 Task: Open Card IT Infrastructure Execution in Board Competitor Analysis Best Practices to Workspace Angel Investors and add a team member Softage.3@softage.net, a label Green, a checklist Disaster Recovery, an attachment from Trello, a color Green and finally, add a card description 'Plan and execute company team-building retreat with a focus on team trust-building' and a comment 'Given the potential impact of this task on our team morale and motivation, let us ensure that we approach it with a sense of positivity and enthusiasm.'. Add a start date 'Jan 07, 1900' with a due date 'Jan 14, 1900'
Action: Mouse moved to (74, 276)
Screenshot: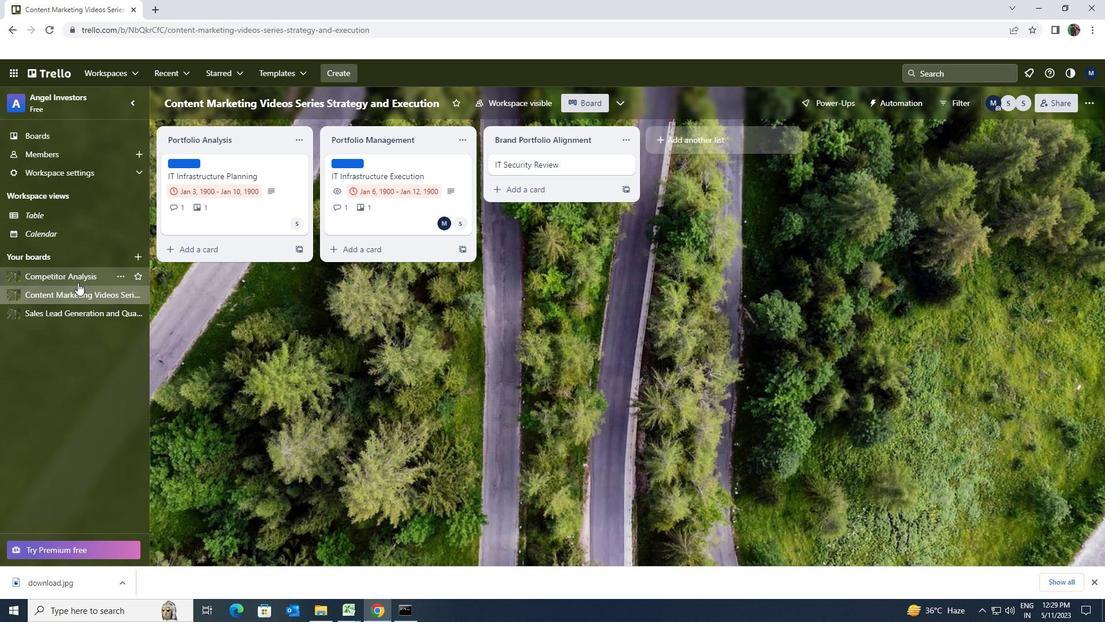 
Action: Mouse pressed left at (74, 276)
Screenshot: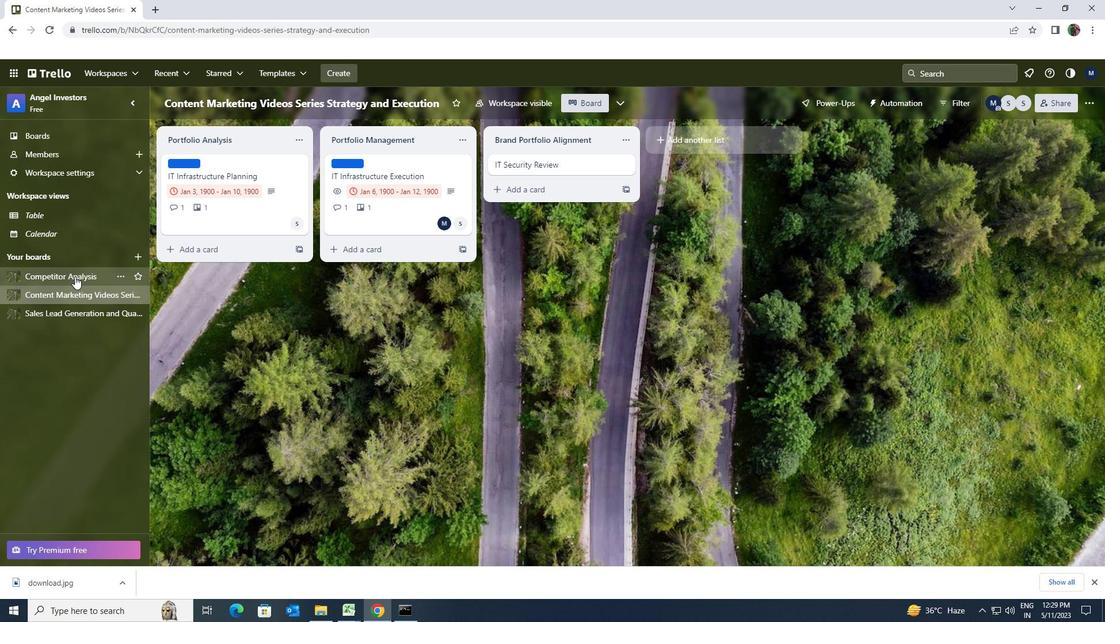 
Action: Mouse moved to (553, 178)
Screenshot: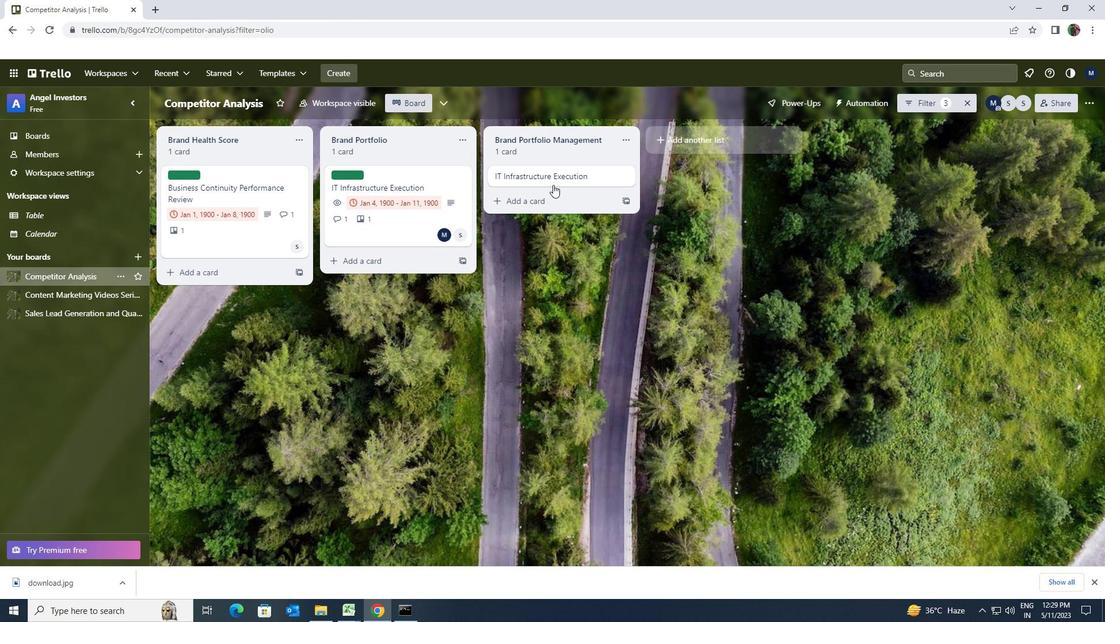 
Action: Mouse pressed left at (553, 178)
Screenshot: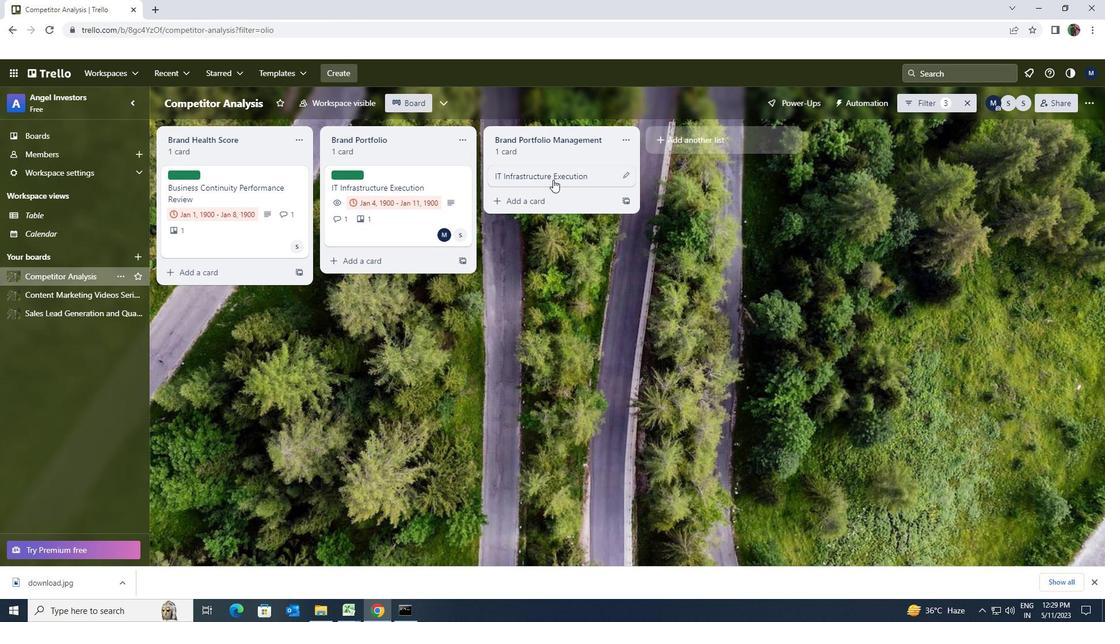 
Action: Mouse moved to (696, 166)
Screenshot: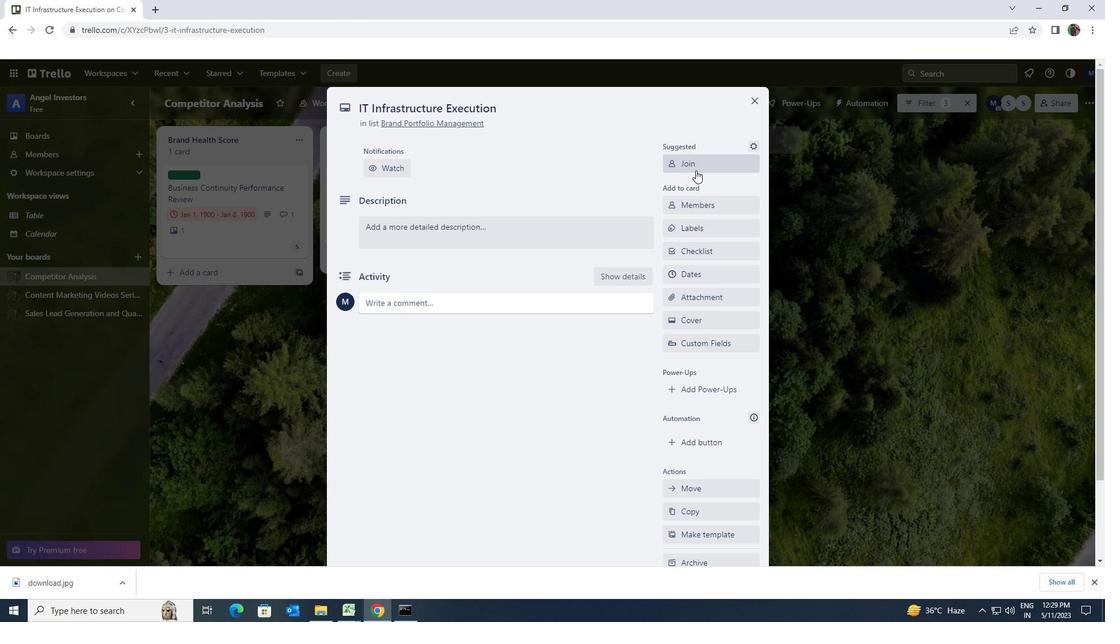 
Action: Mouse pressed left at (696, 166)
Screenshot: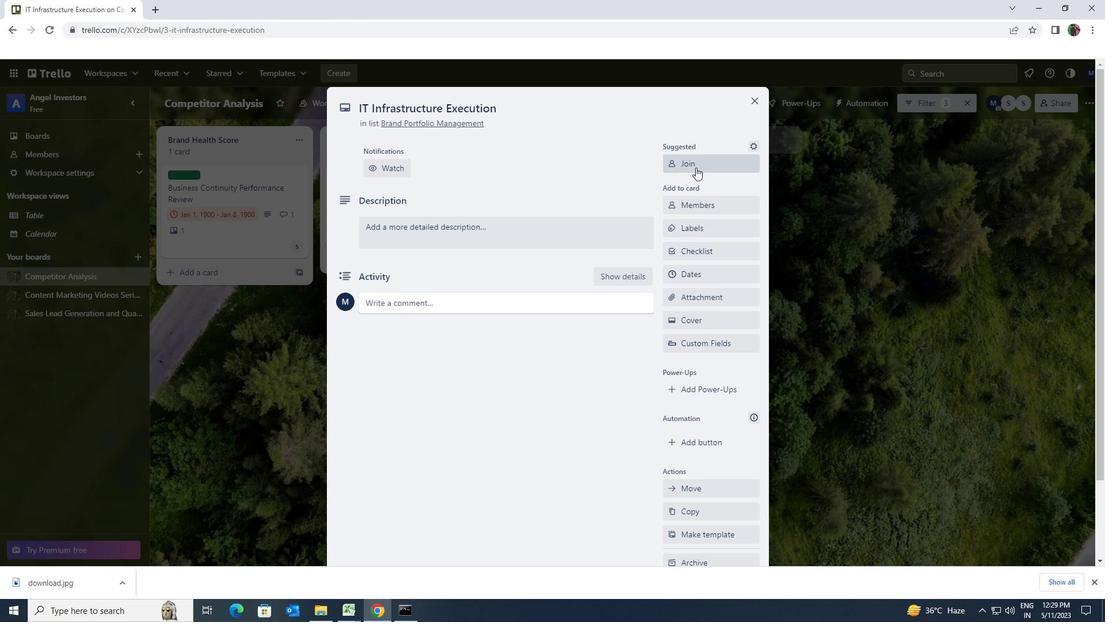 
Action: Mouse moved to (697, 164)
Screenshot: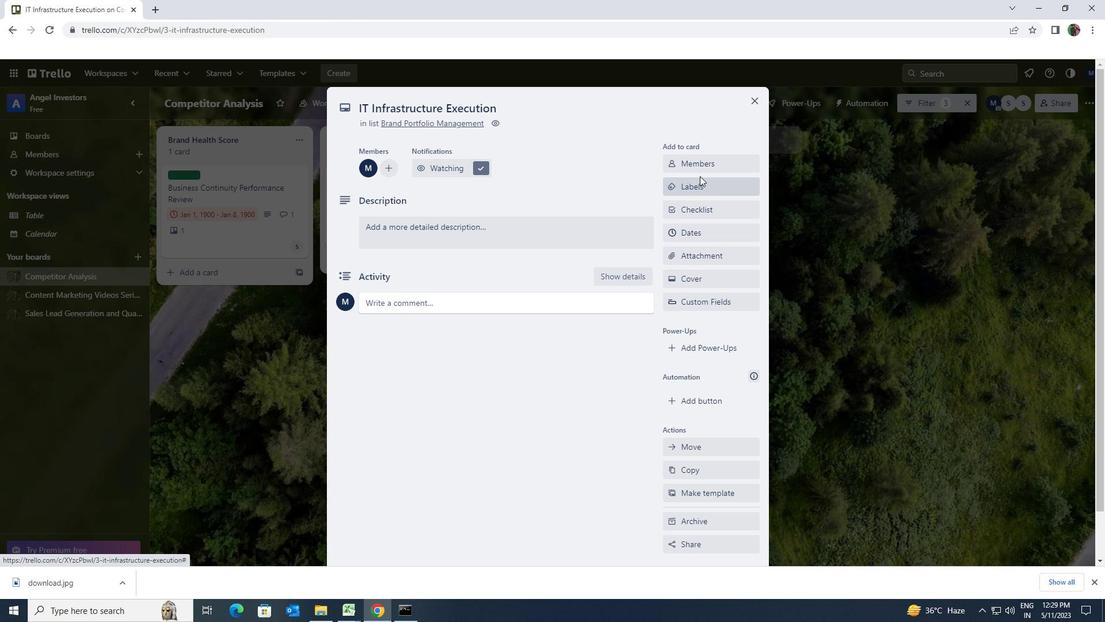 
Action: Mouse pressed left at (697, 164)
Screenshot: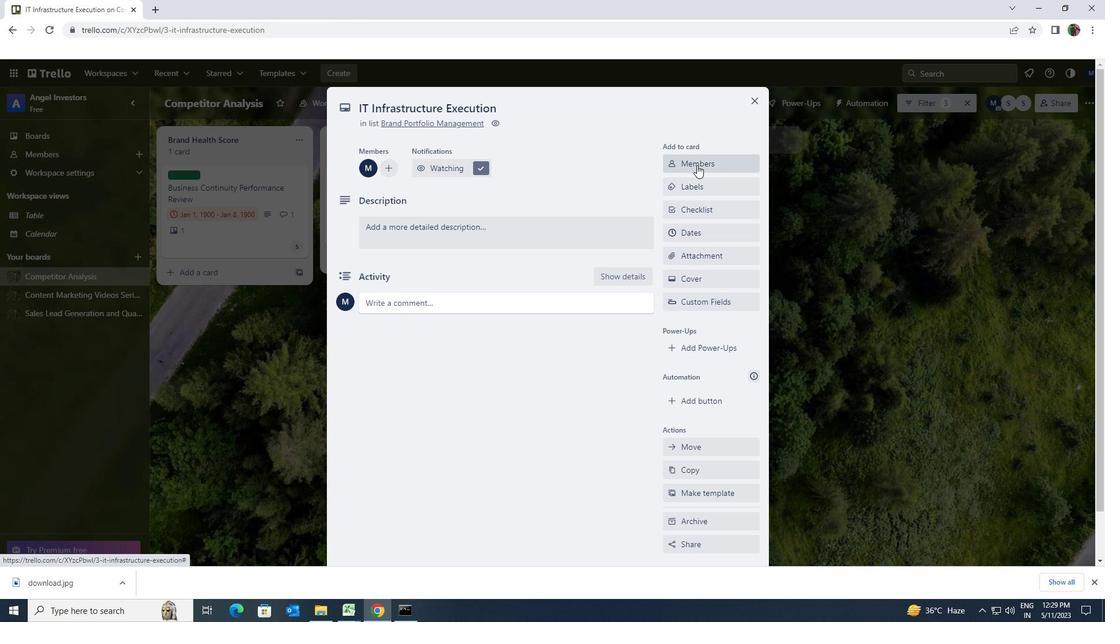 
Action: Key pressed softage.3<Key.shift>@SOFTAGE.NET
Screenshot: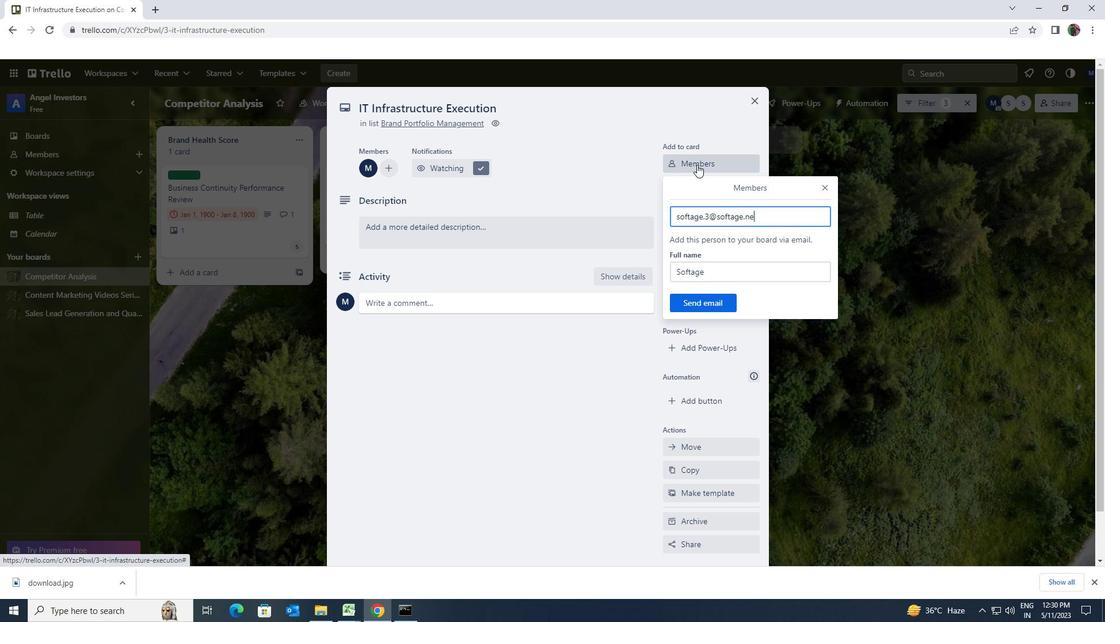 
Action: Mouse moved to (708, 301)
Screenshot: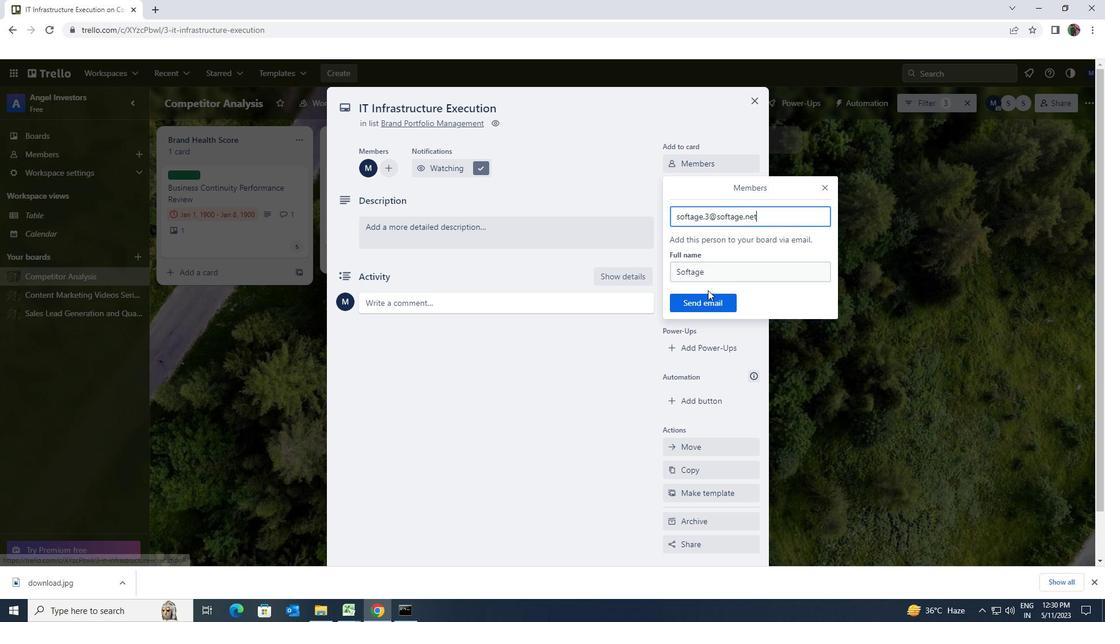 
Action: Mouse pressed left at (708, 301)
Screenshot: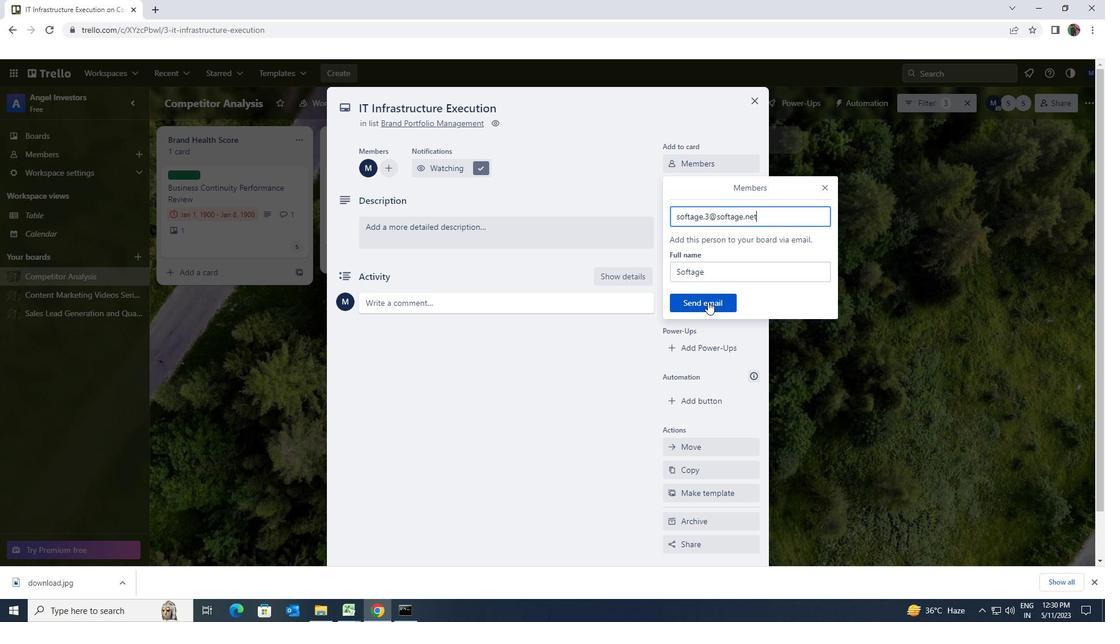 
Action: Mouse moved to (705, 186)
Screenshot: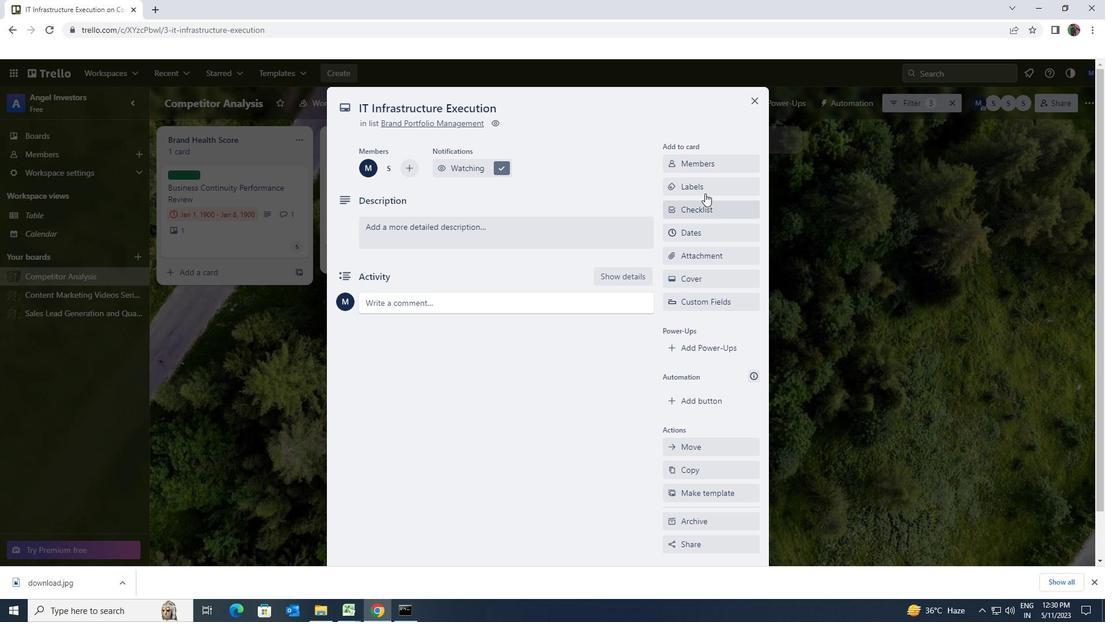 
Action: Mouse pressed left at (705, 186)
Screenshot: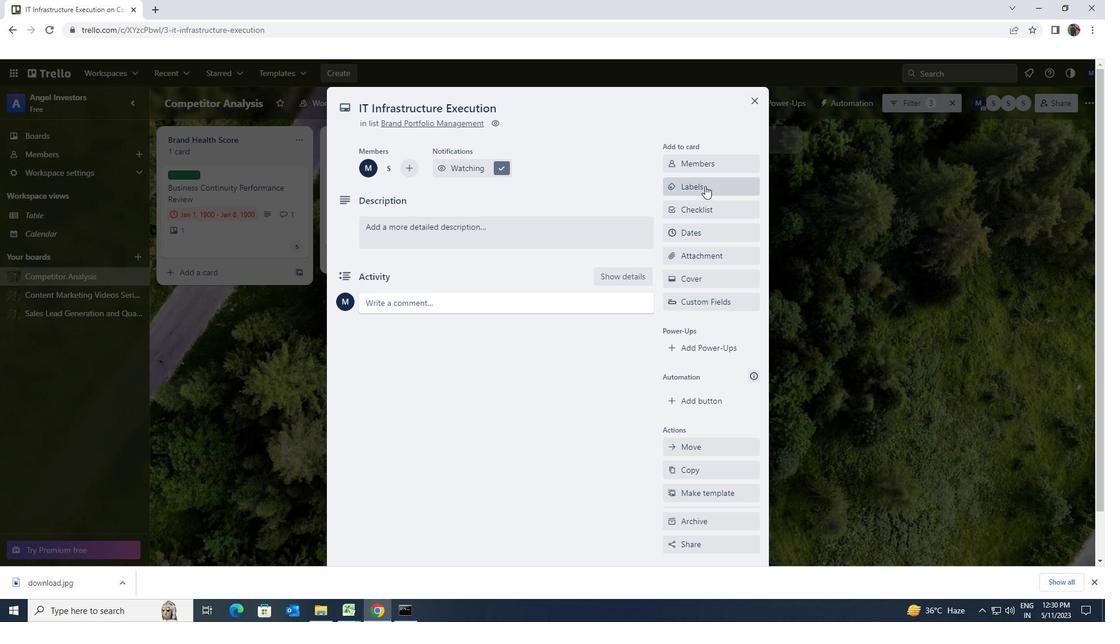 
Action: Mouse moved to (726, 426)
Screenshot: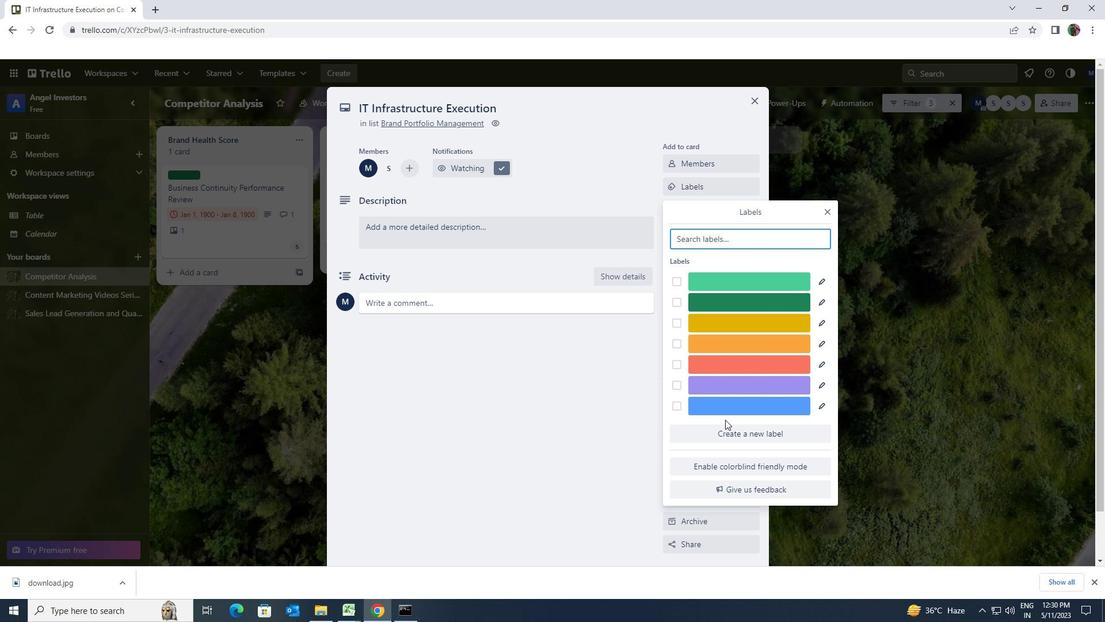 
Action: Mouse pressed left at (726, 426)
Screenshot: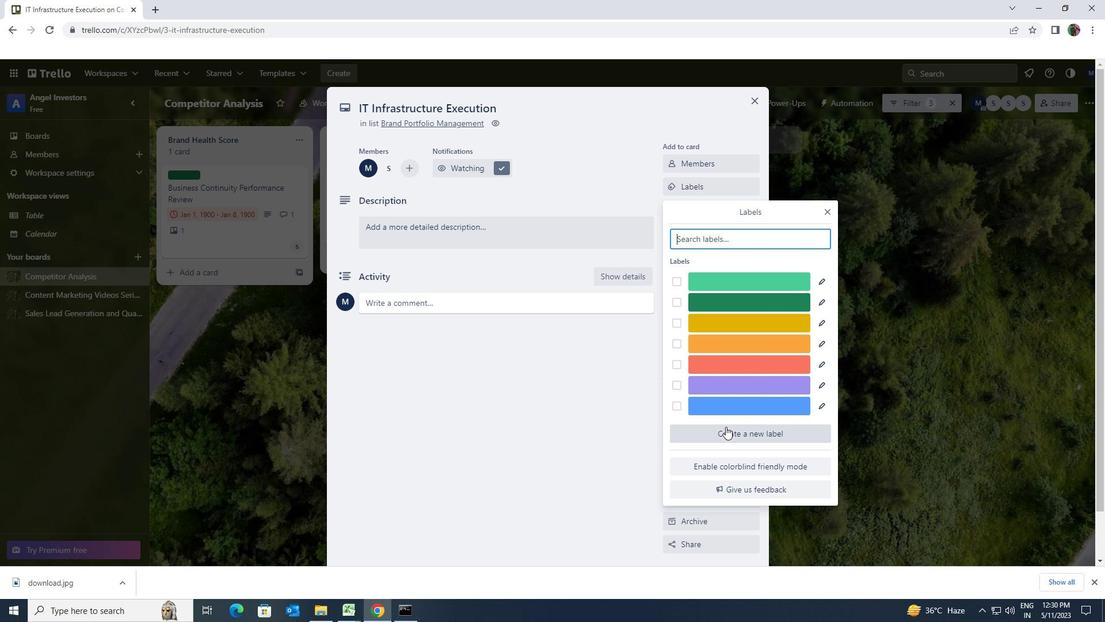 
Action: Mouse moved to (691, 392)
Screenshot: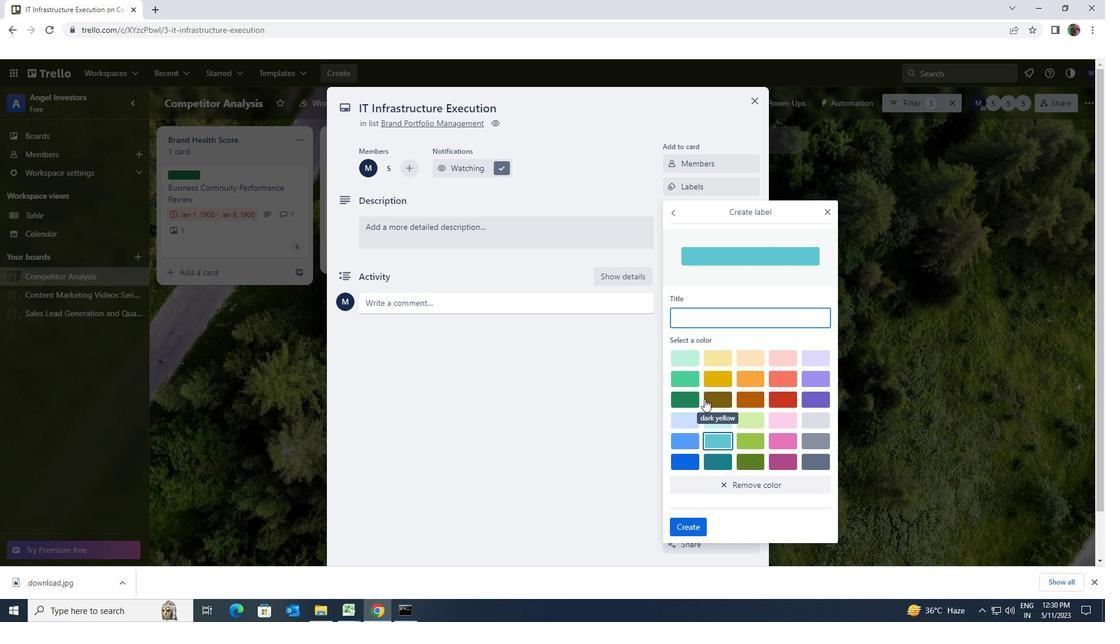 
Action: Mouse pressed left at (691, 392)
Screenshot: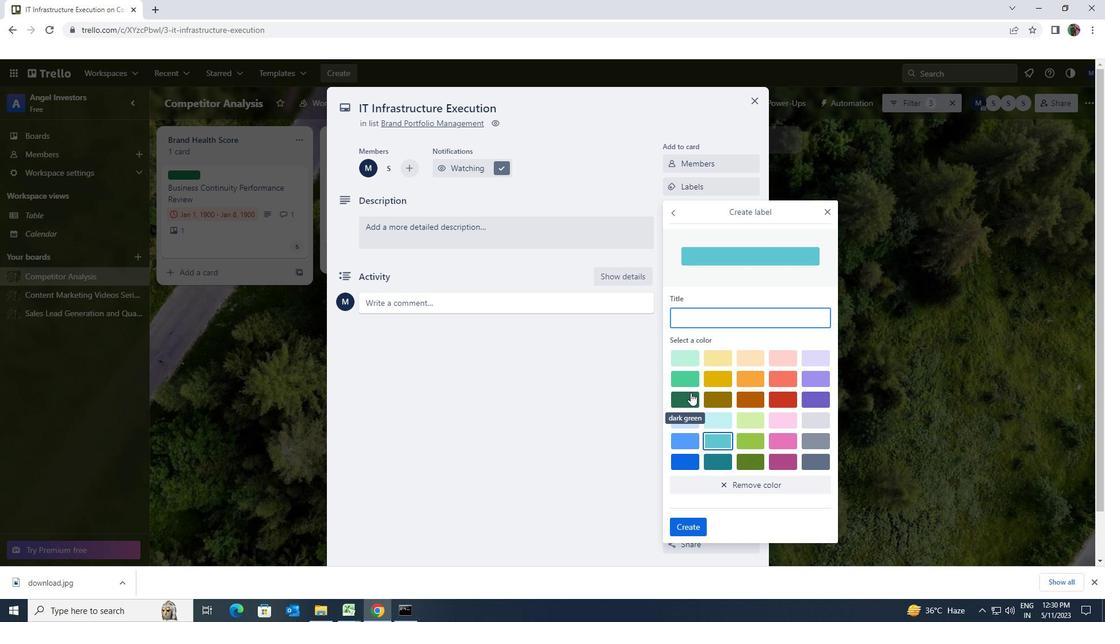 
Action: Mouse moved to (687, 520)
Screenshot: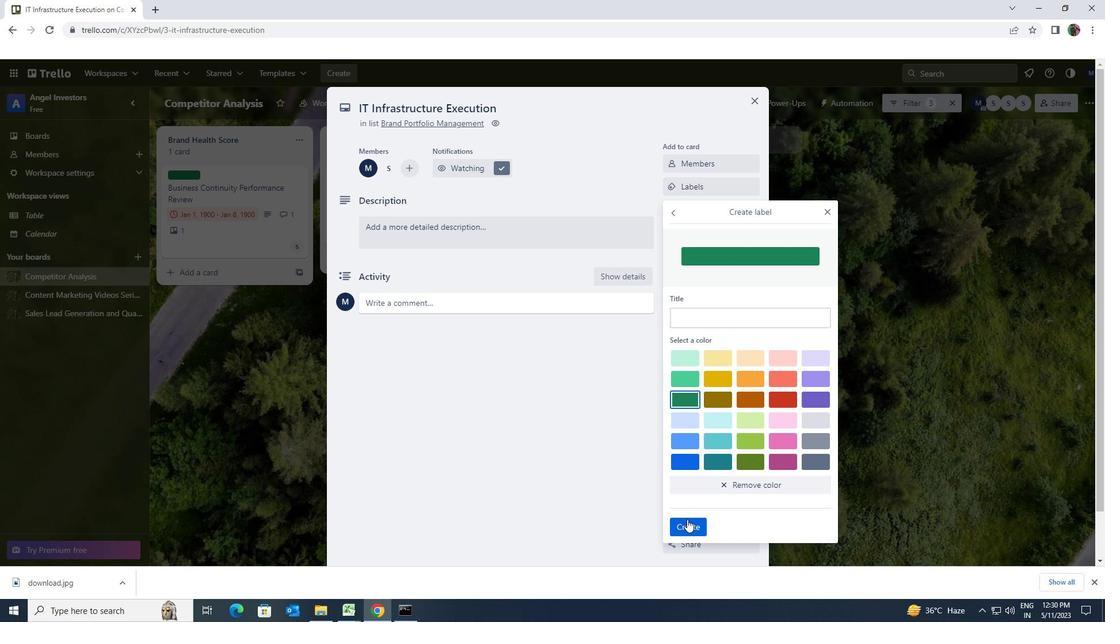 
Action: Mouse pressed left at (687, 520)
Screenshot: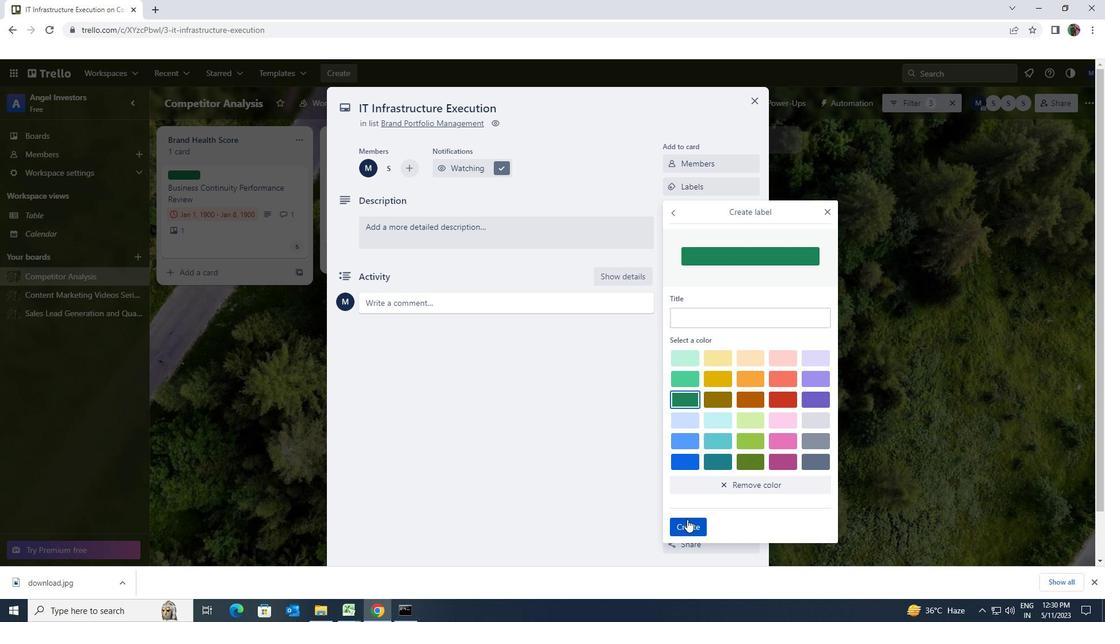 
Action: Mouse moved to (829, 210)
Screenshot: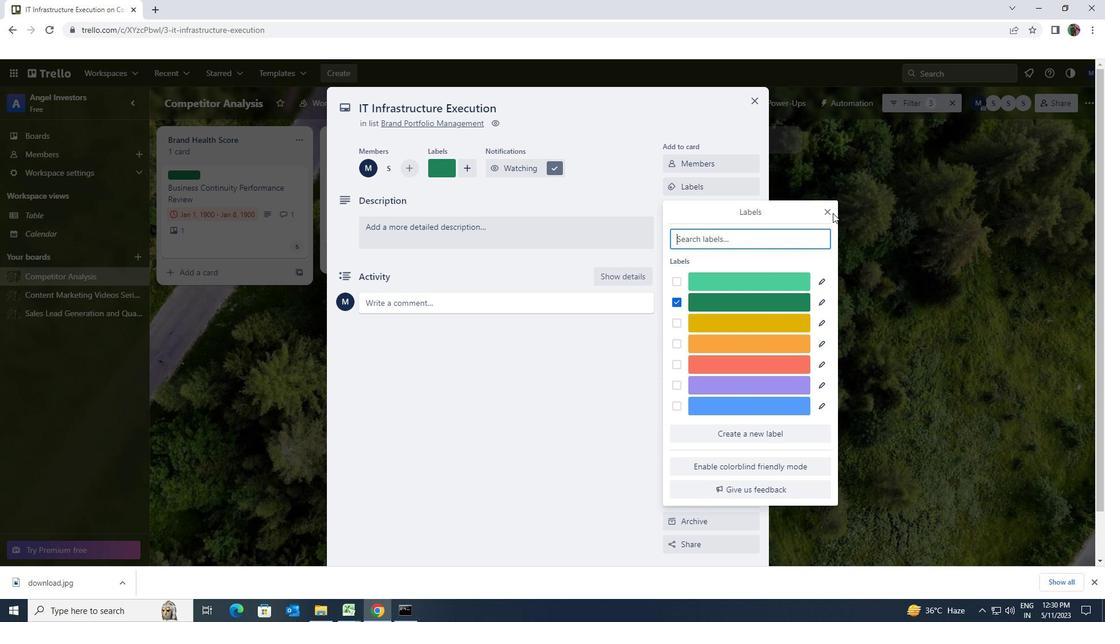 
Action: Mouse pressed left at (829, 210)
Screenshot: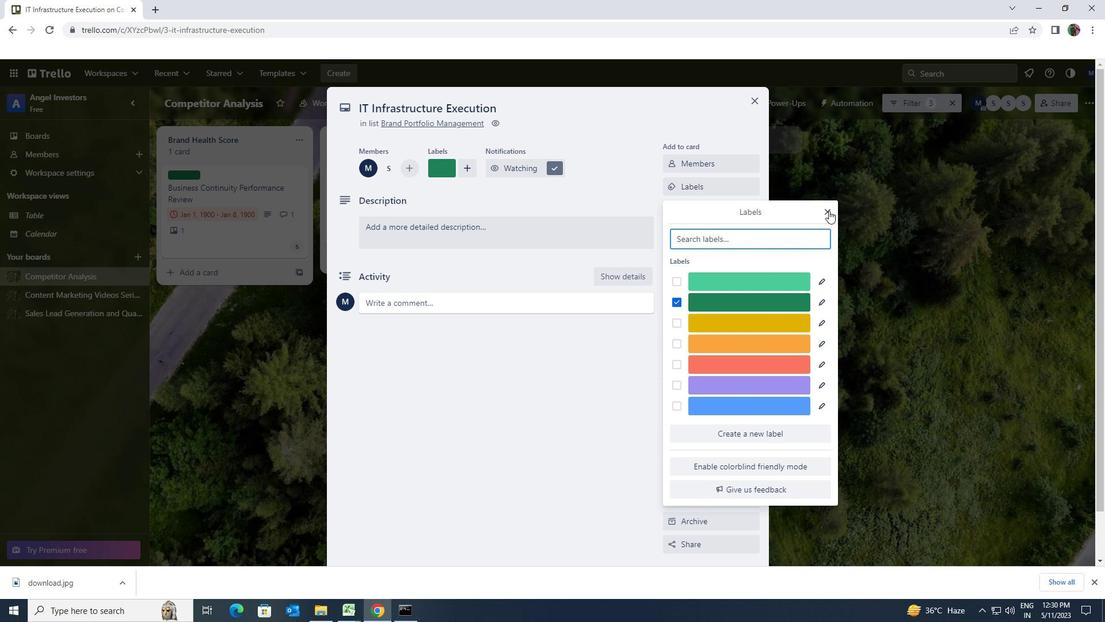 
Action: Mouse moved to (743, 214)
Screenshot: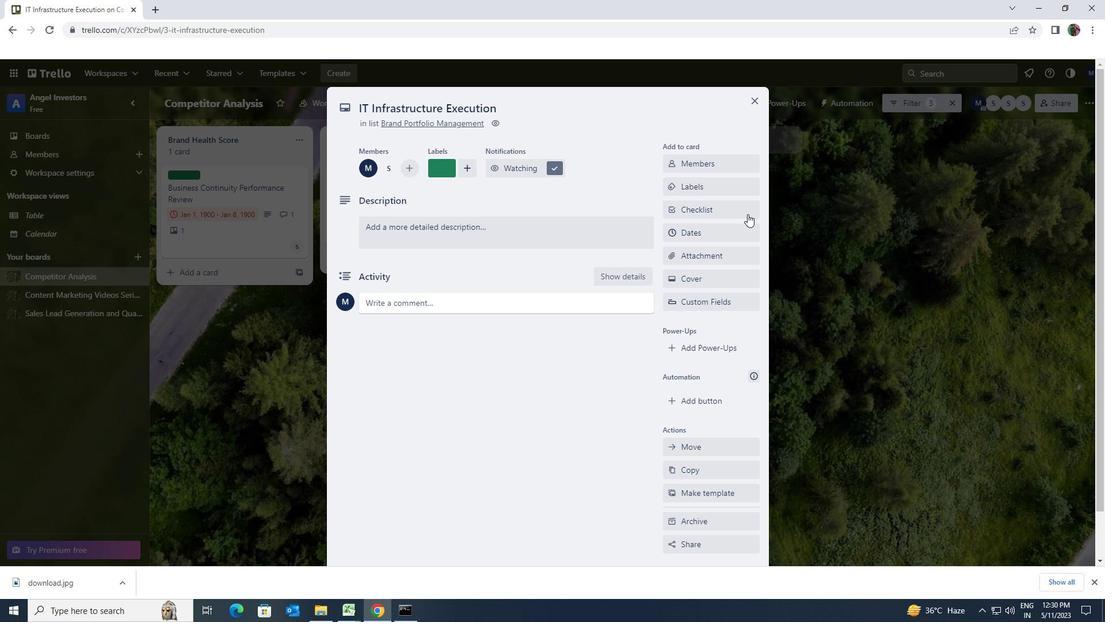 
Action: Mouse pressed left at (743, 214)
Screenshot: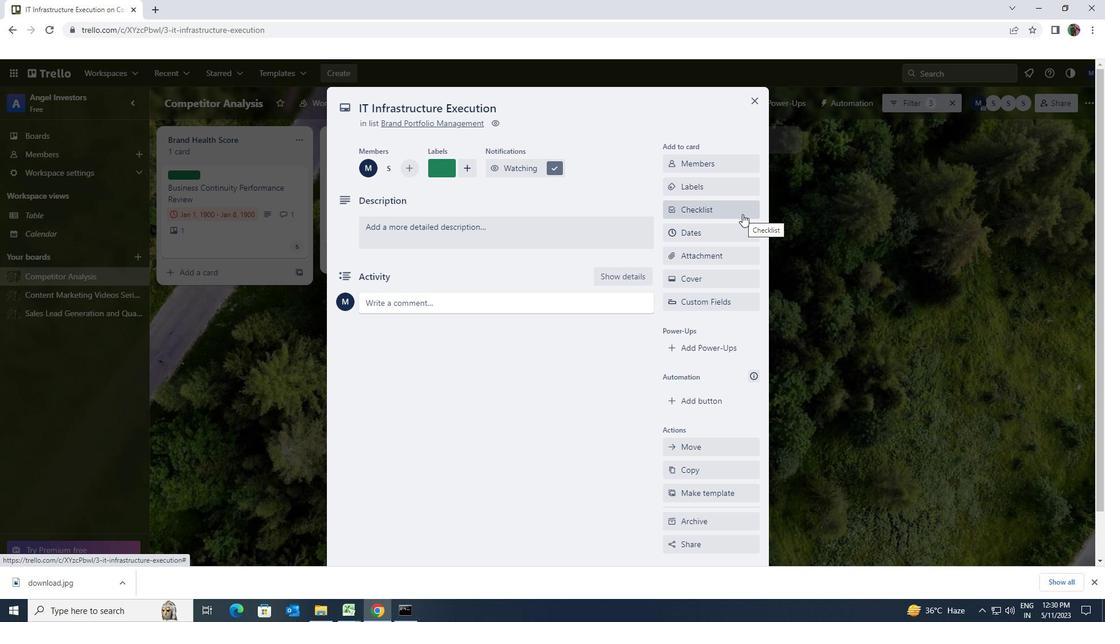 
Action: Key pressed <Key.shift>DISASTER<Key.space><Key.shift>RECOVERY
Screenshot: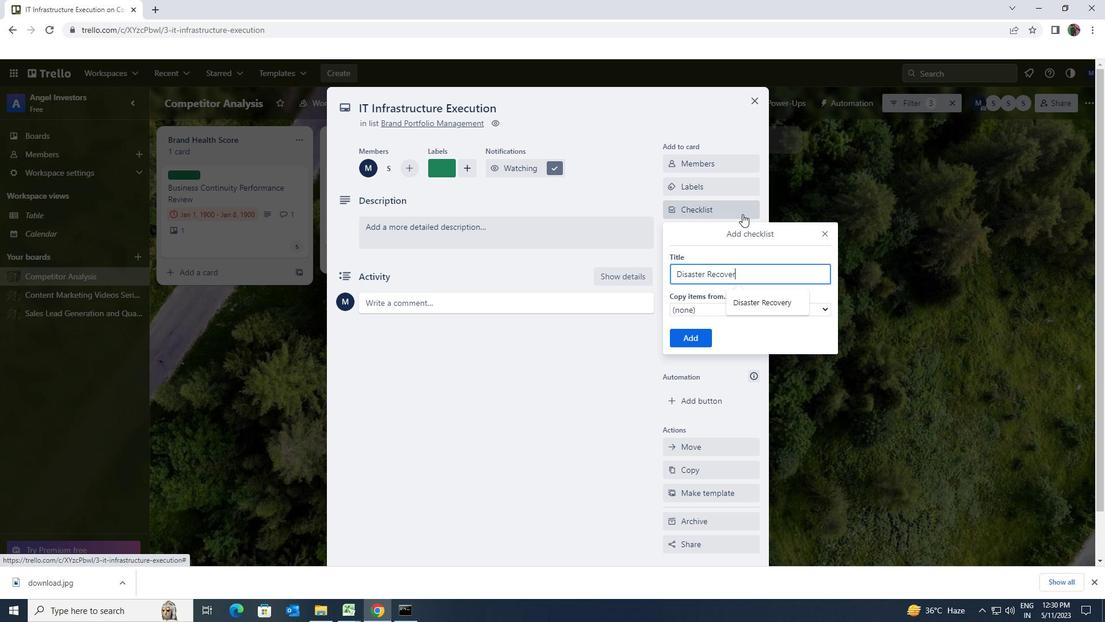 
Action: Mouse moved to (700, 336)
Screenshot: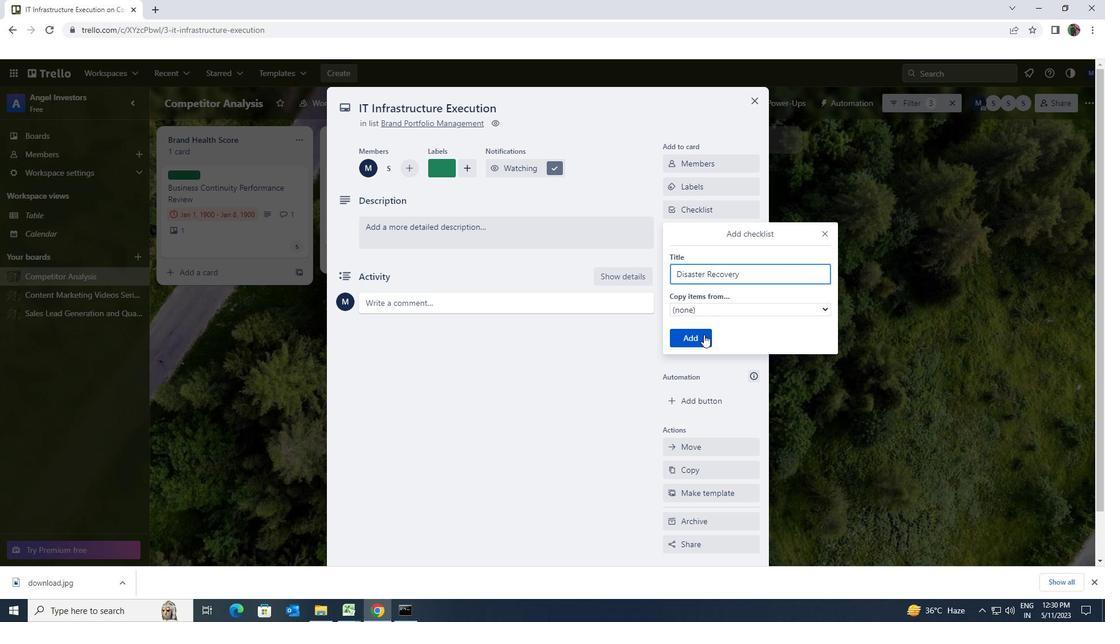 
Action: Mouse pressed left at (700, 336)
Screenshot: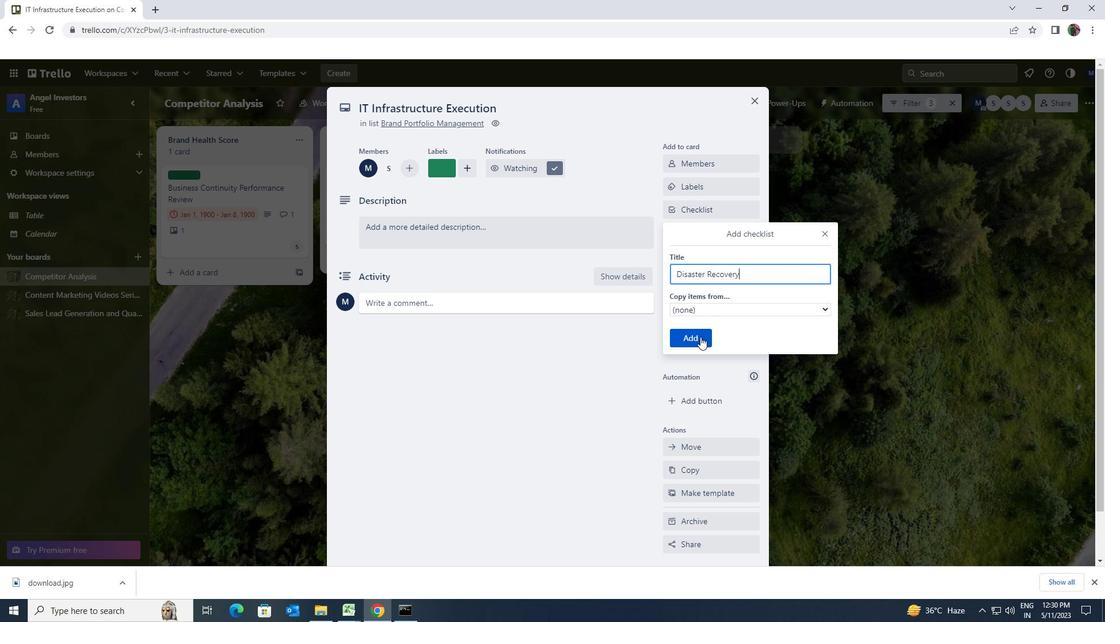 
Action: Mouse moved to (723, 252)
Screenshot: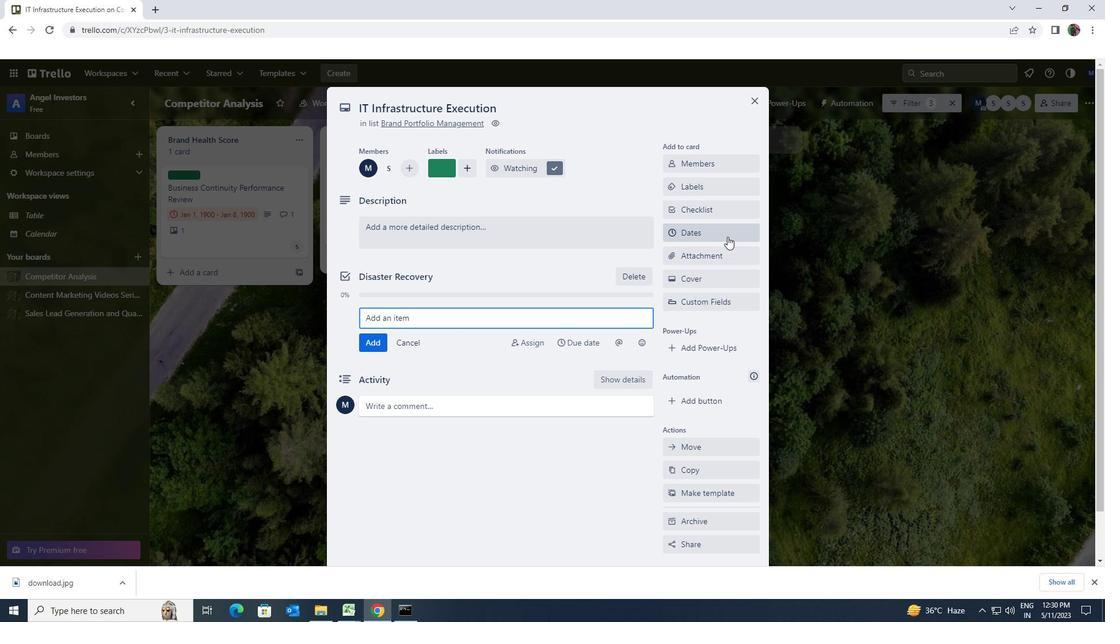 
Action: Mouse pressed left at (723, 252)
Screenshot: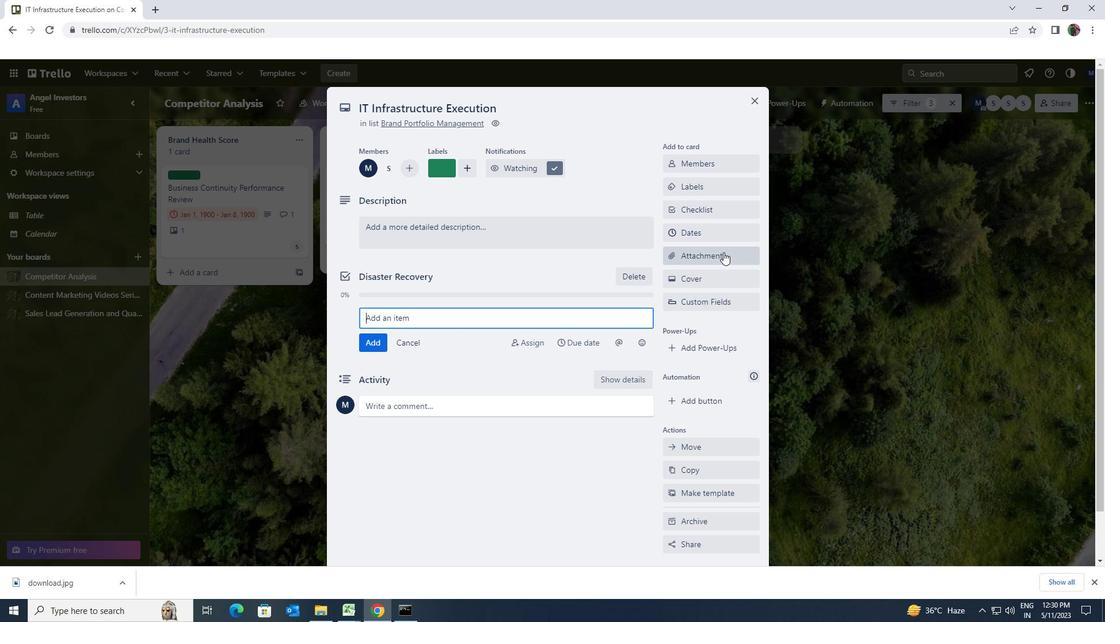 
Action: Mouse moved to (711, 325)
Screenshot: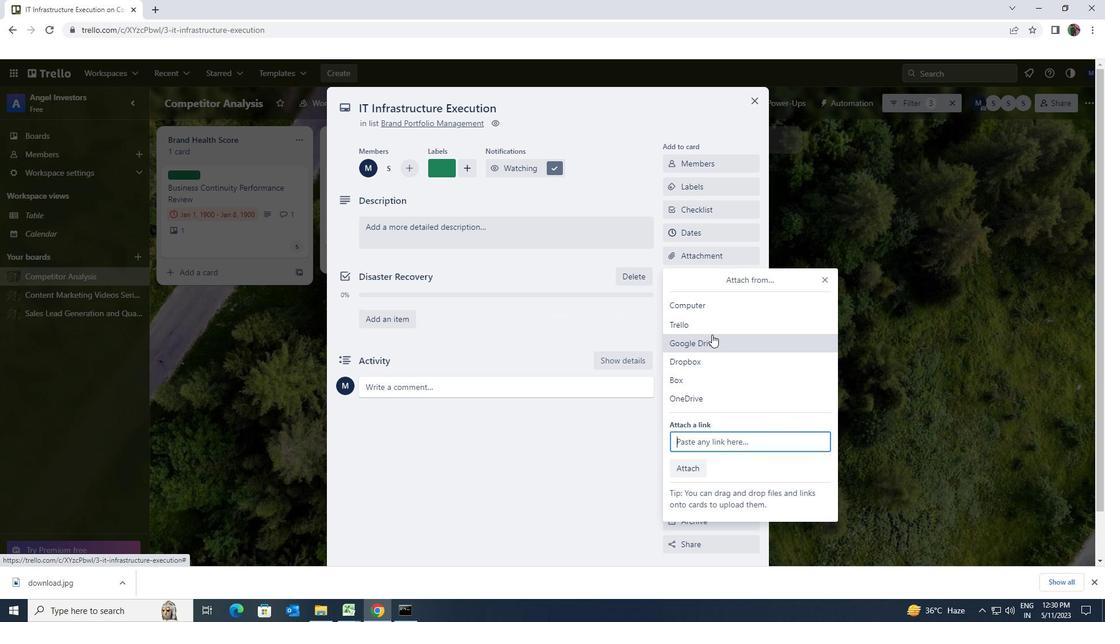 
Action: Mouse pressed left at (711, 325)
Screenshot: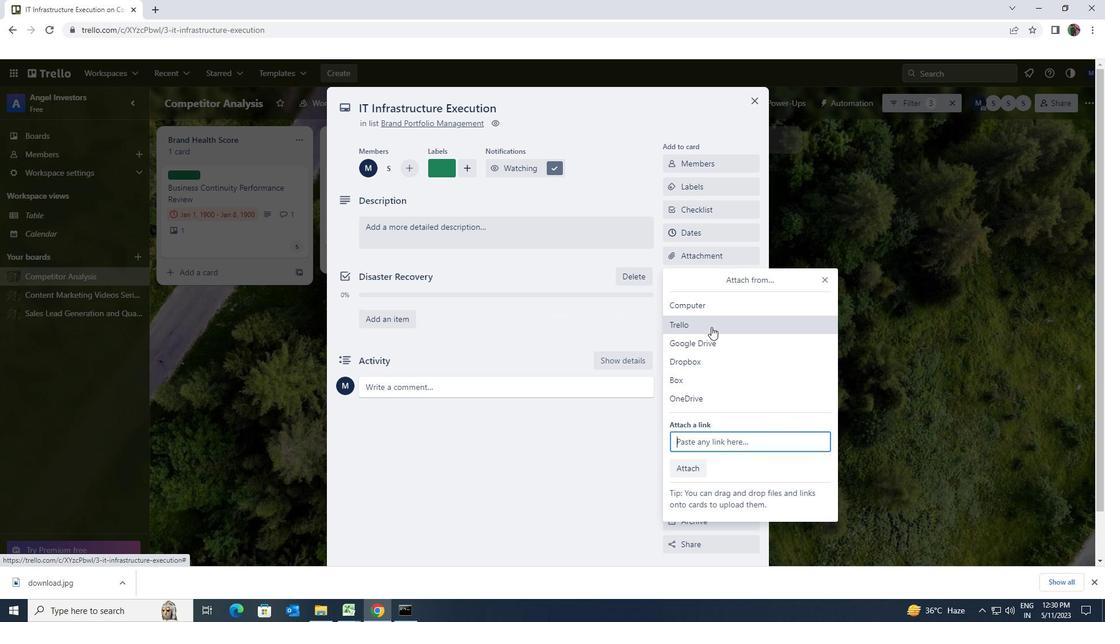
Action: Mouse moved to (711, 349)
Screenshot: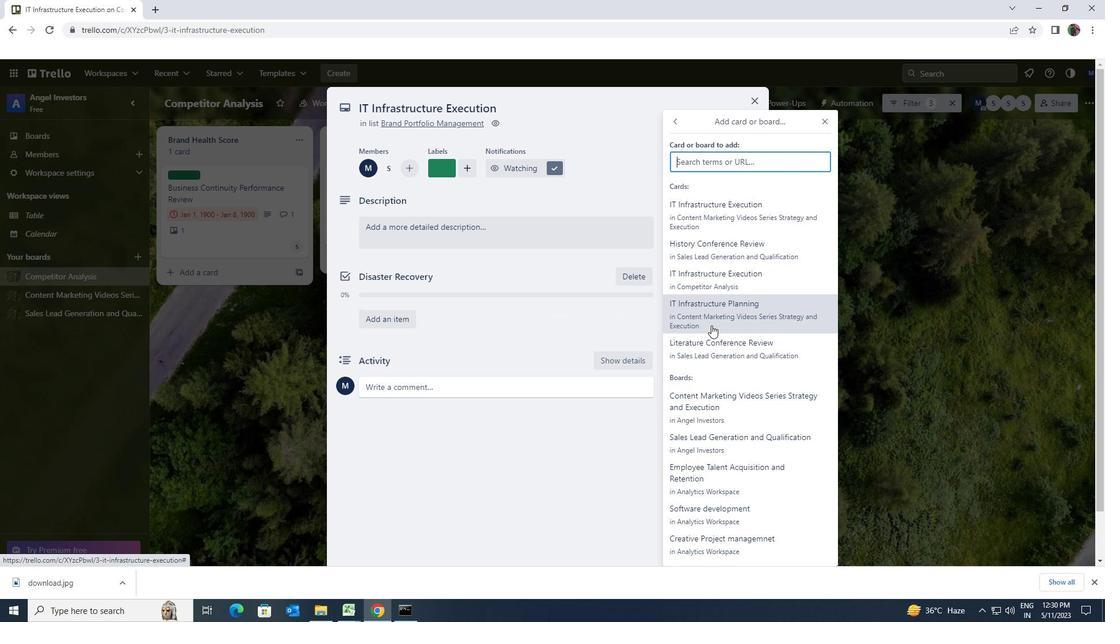 
Action: Mouse pressed left at (711, 349)
Screenshot: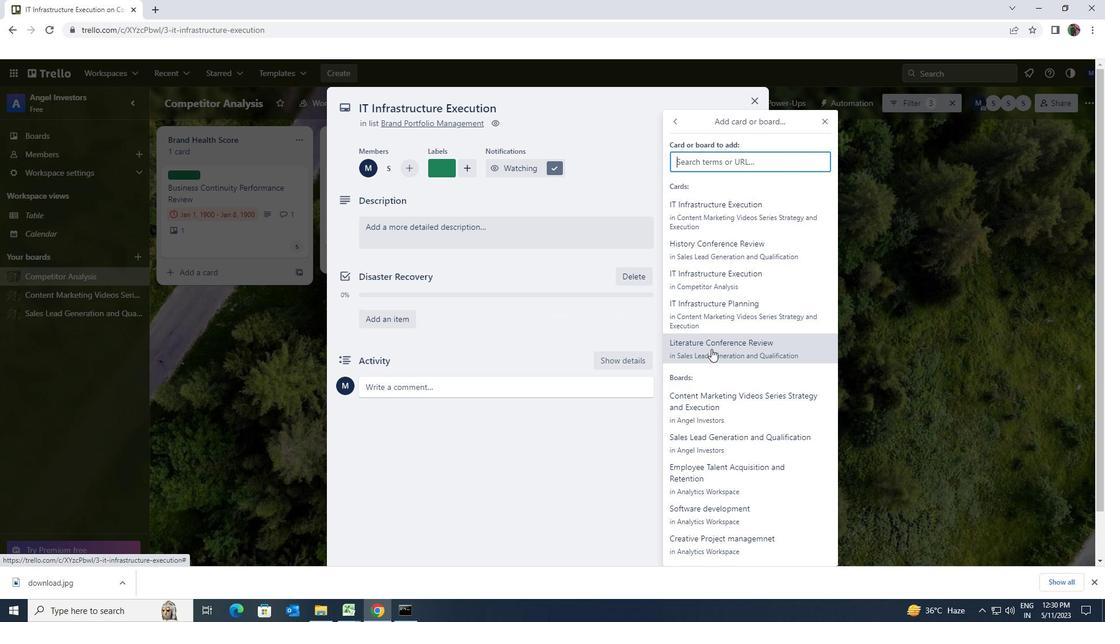 
Action: Mouse moved to (616, 241)
Screenshot: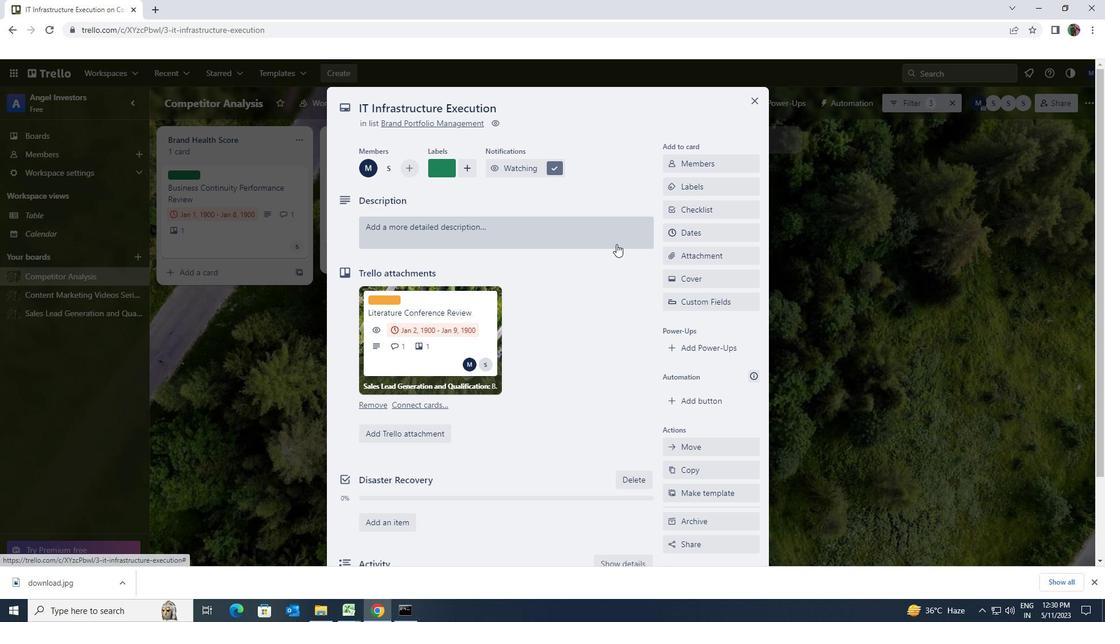 
Action: Mouse pressed left at (616, 241)
Screenshot: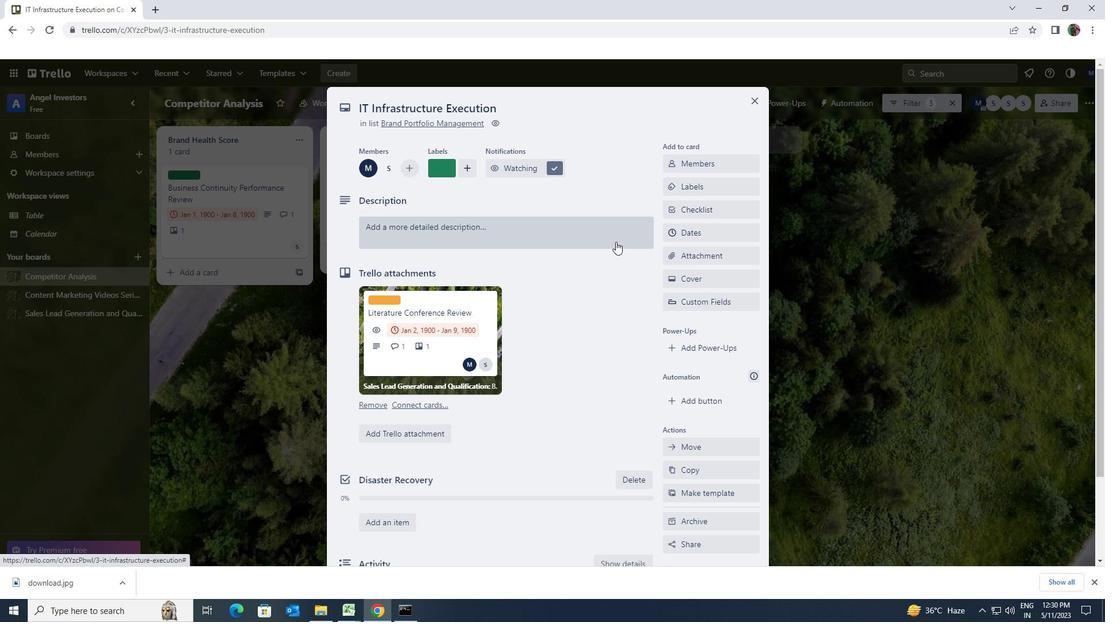 
Action: Key pressed <Key.shift>PLAN<Key.space>AND<Key.space>EXECUTE<Key.space>COMPN<Key.backspace>ANY<Key.space>NEEDS<Key.space>TEM<Key.space>BUILDING<Key.space>RETREAT<Key.space>WITH<Key.space>A<Key.space>FOCUS<Key.space>TEAM<Key.space>TRUST<Key.space>BUILDING<Key.space>
Screenshot: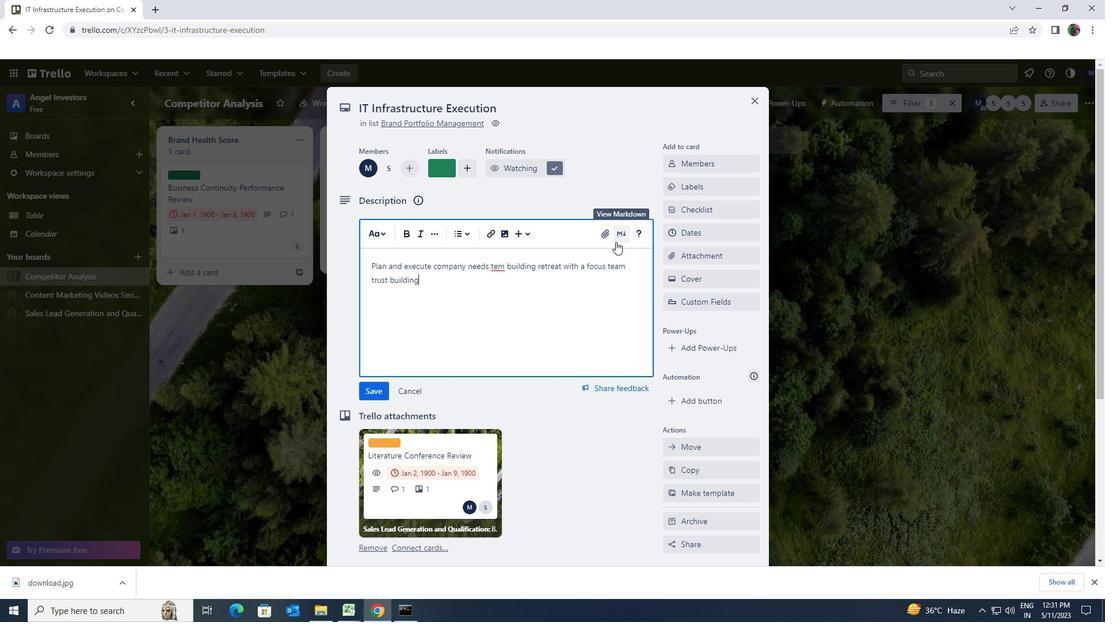 
Action: Mouse moved to (376, 385)
Screenshot: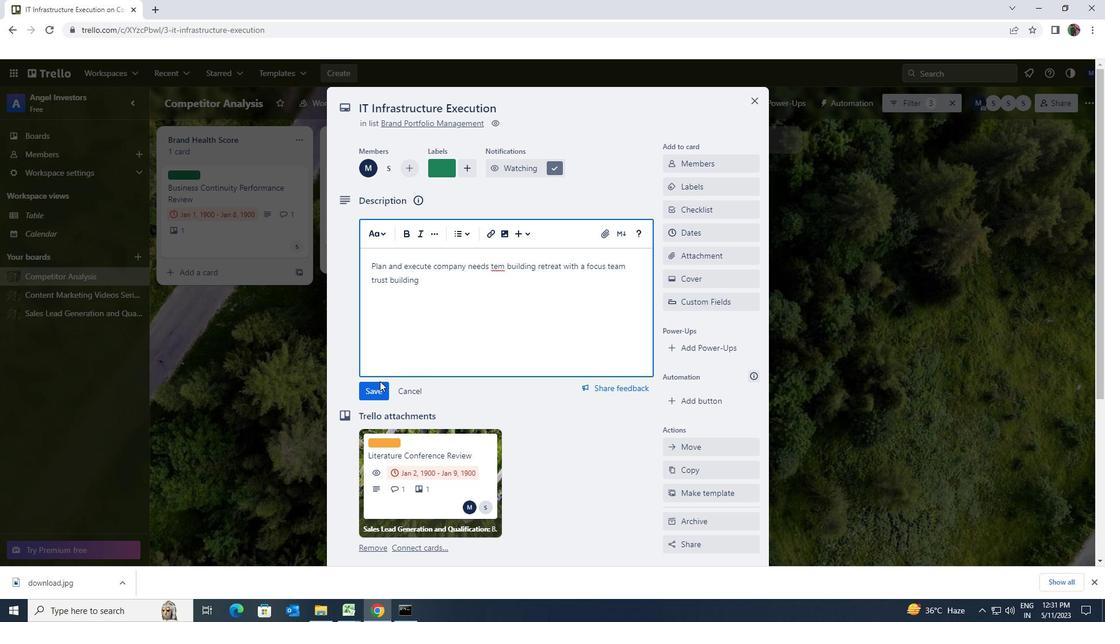 
Action: Mouse pressed left at (376, 385)
Screenshot: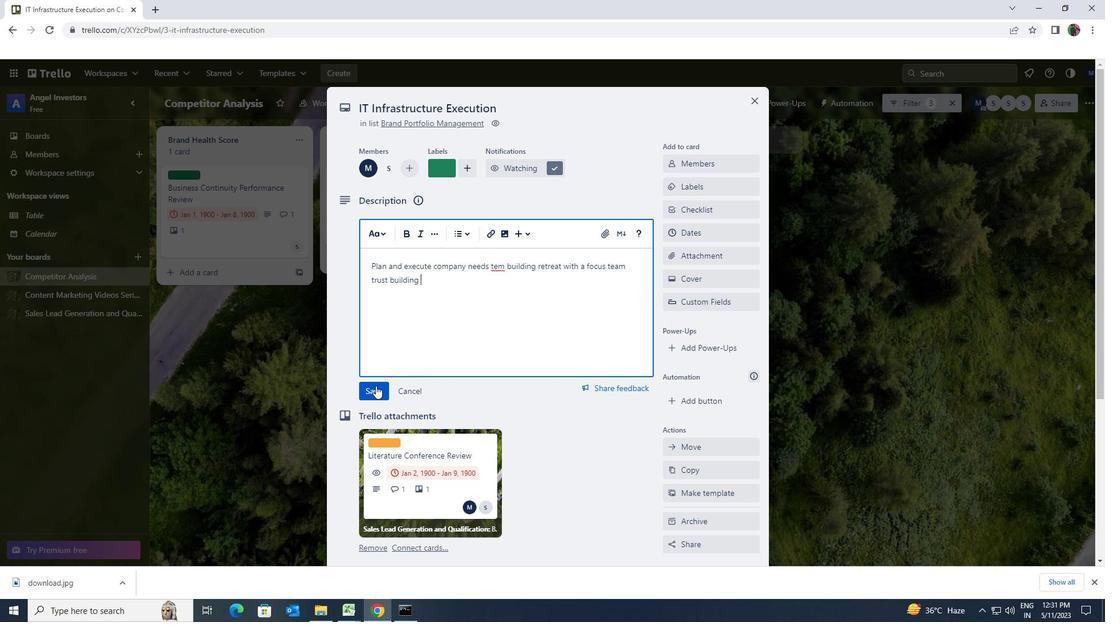 
Action: Mouse scrolled (376, 385) with delta (0, 0)
Screenshot: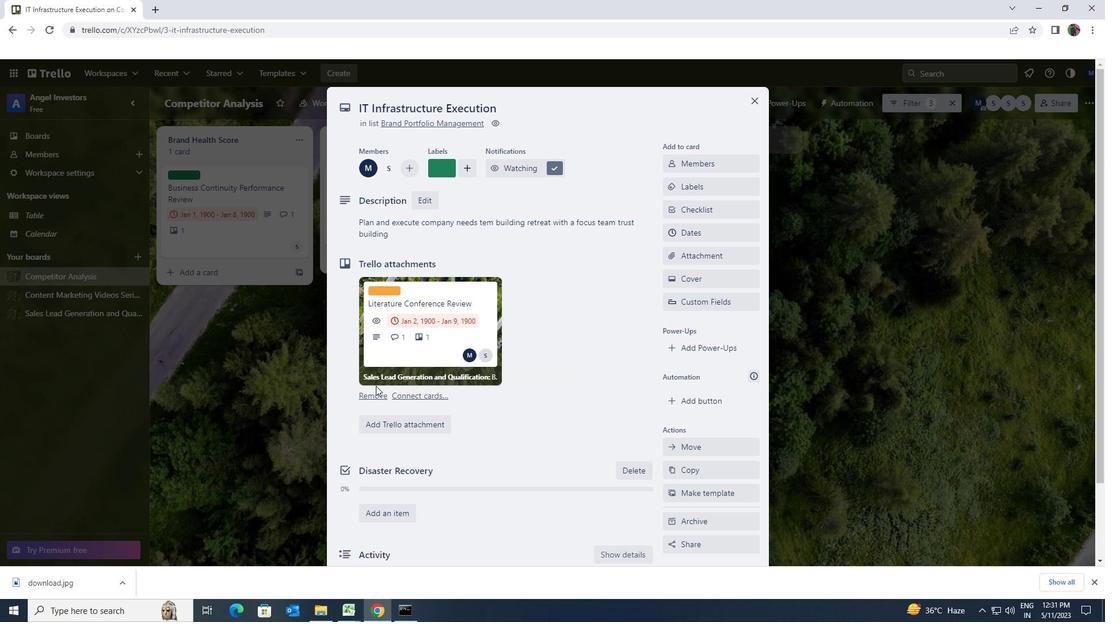 
Action: Mouse scrolled (376, 385) with delta (0, 0)
Screenshot: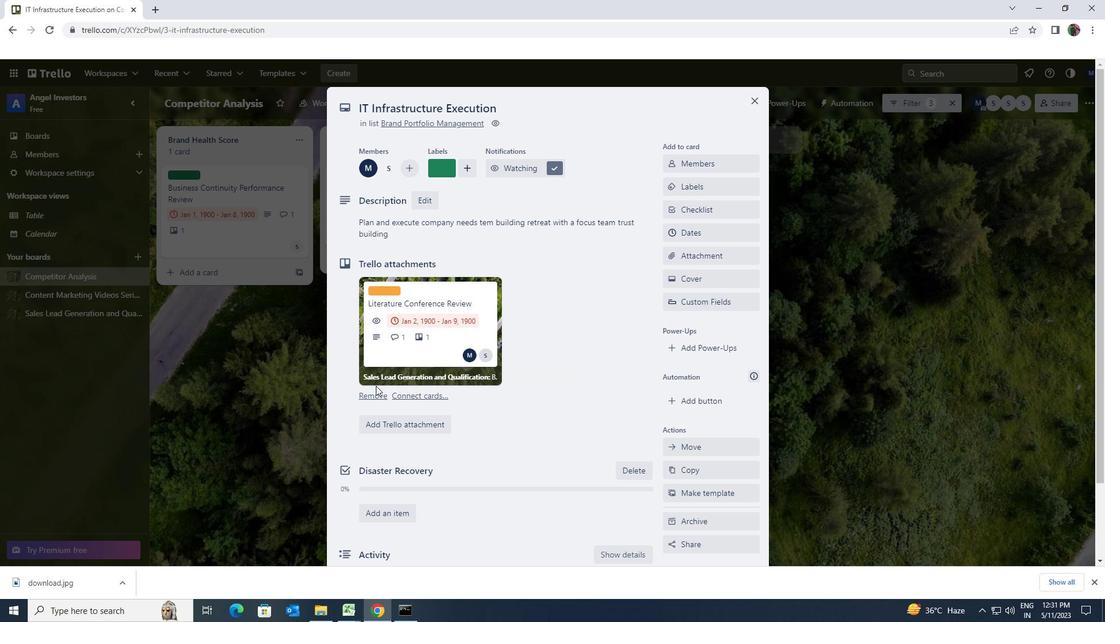 
Action: Mouse scrolled (376, 385) with delta (0, 0)
Screenshot: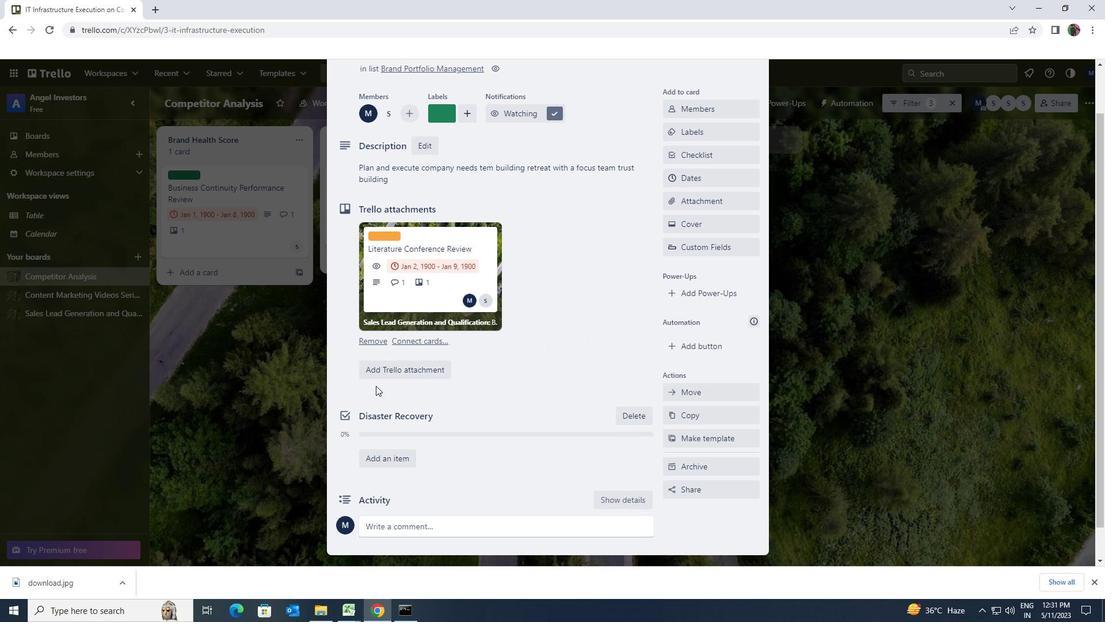 
Action: Mouse scrolled (376, 385) with delta (0, 0)
Screenshot: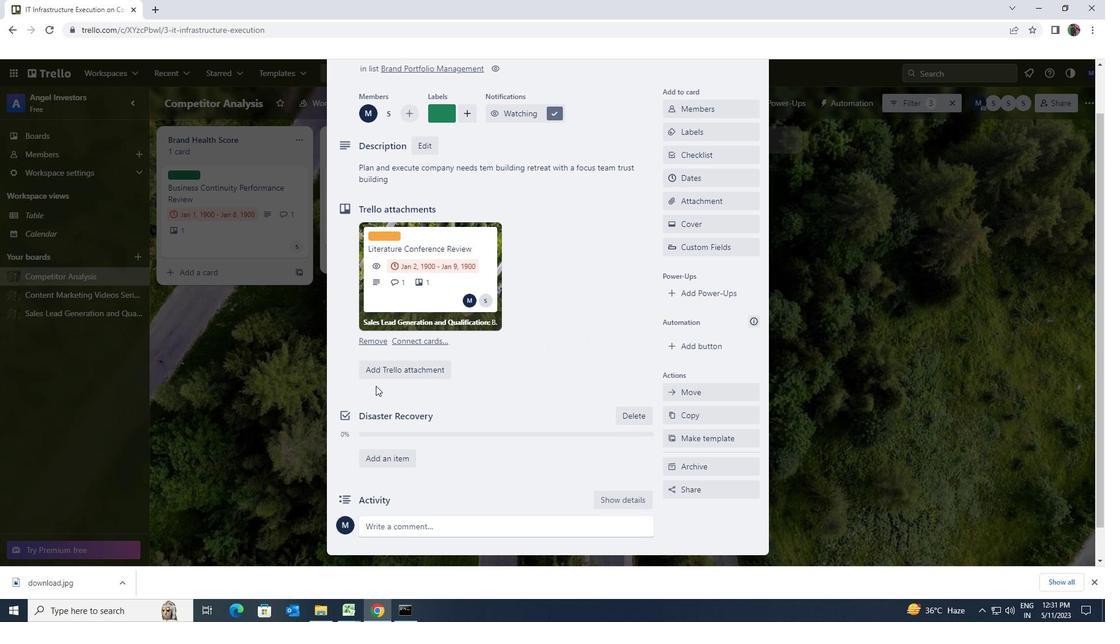 
Action: Mouse moved to (388, 485)
Screenshot: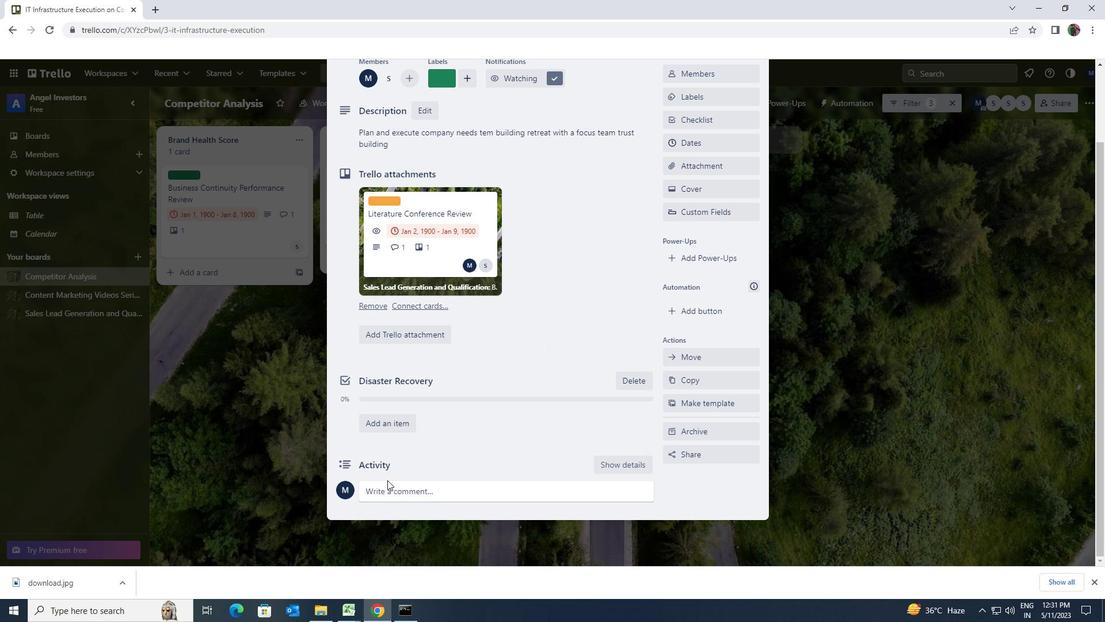 
Action: Mouse pressed left at (388, 485)
Screenshot: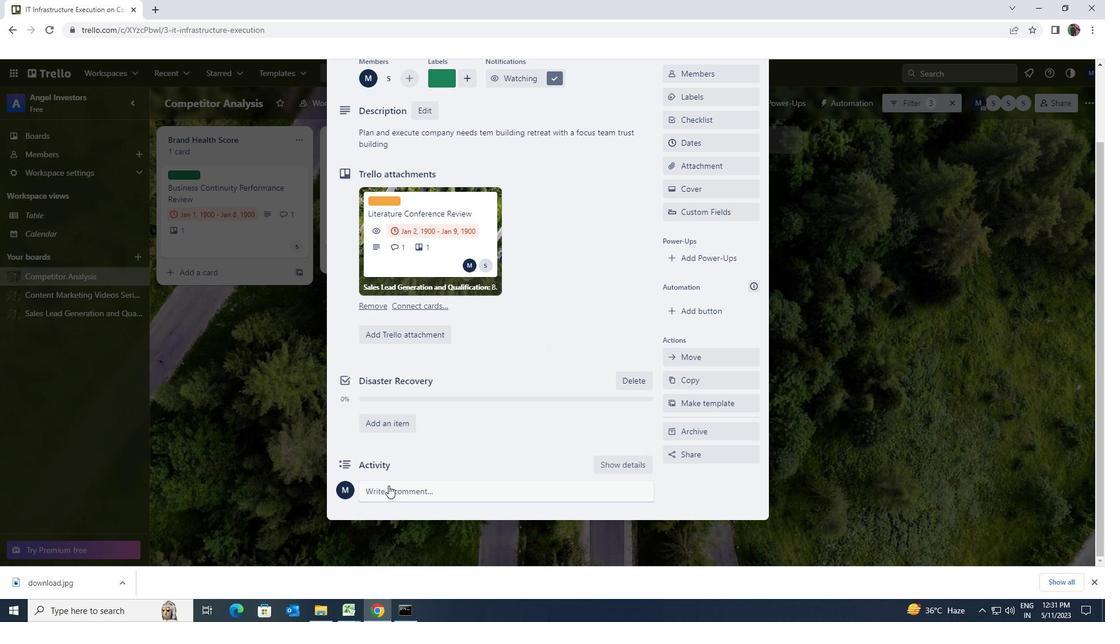 
Action: Mouse moved to (388, 479)
Screenshot: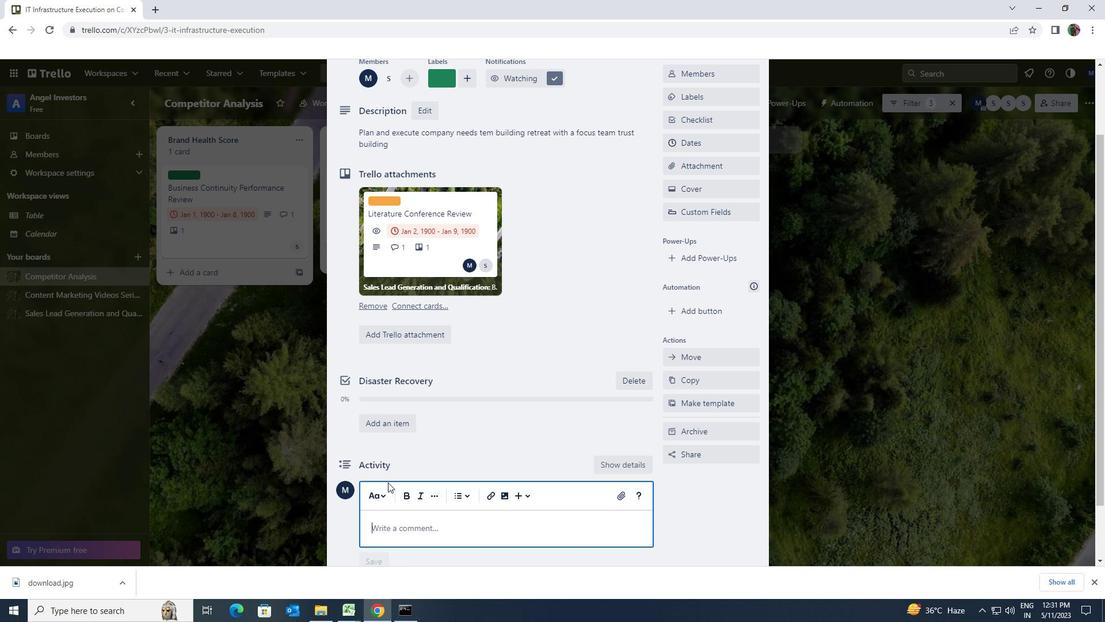 
Action: Key pressed <Key.shift>THE<Key.space><Key.shift>POTENTIAL<Key.space>IMPACT<Key.space>P<Key.backspace>OF<Key.space>THIS<Key.space>TASK<Key.space>ON<Key.space>OUR<Key.space>TEAM<Key.space>MORALE<Key.space>AND<Key.space>MOTIVATION<Key.space>LET<Key.space>US<Key.space>ENSURE<Key.space>THAT<Key.space>WE<Key.space>APPROACH<Key.space>IT<Key.space>WITH<Key.space>SENSE<Key.space>OF<Key.space>POSITIVITY<Key.space>AND<Key.space>ENTHUSIASM
Screenshot: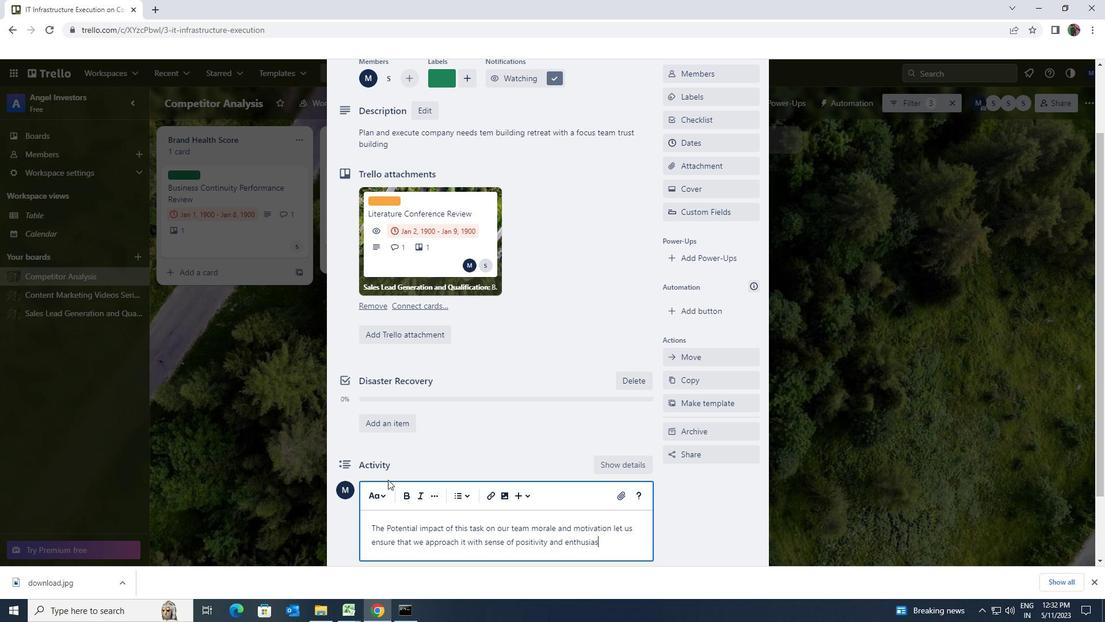 
Action: Mouse scrolled (388, 479) with delta (0, 0)
Screenshot: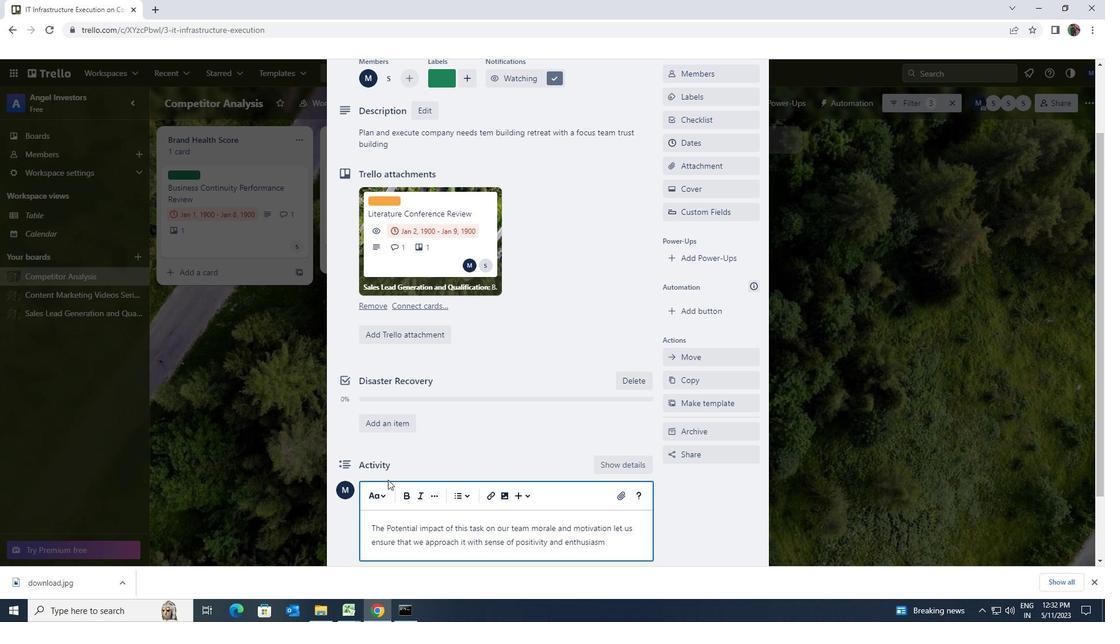 
Action: Mouse scrolled (388, 479) with delta (0, 0)
Screenshot: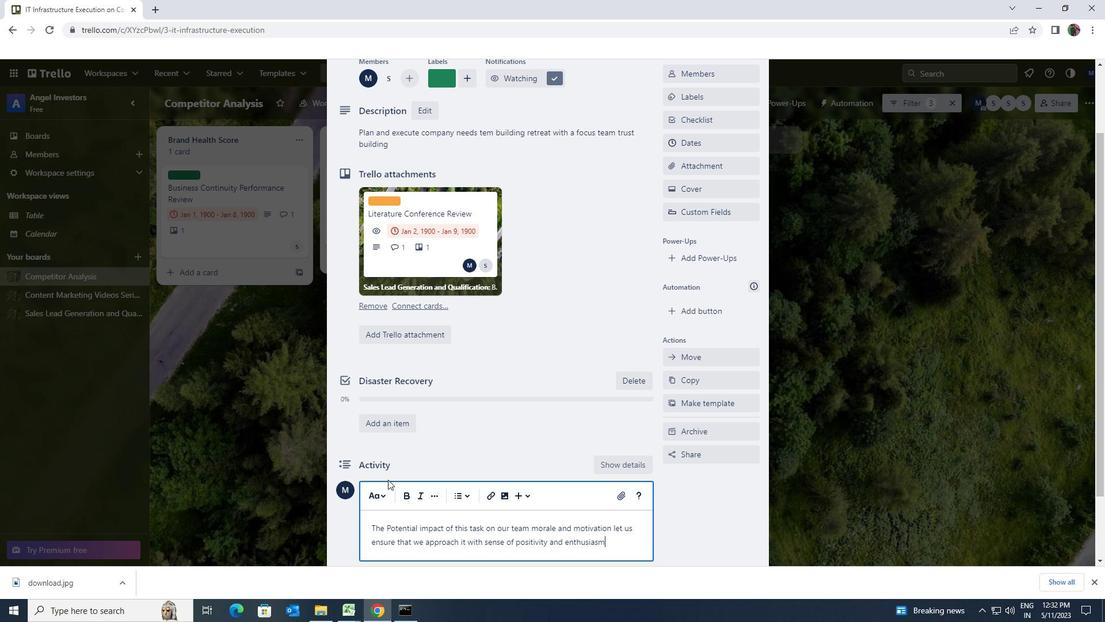 
Action: Mouse moved to (383, 487)
Screenshot: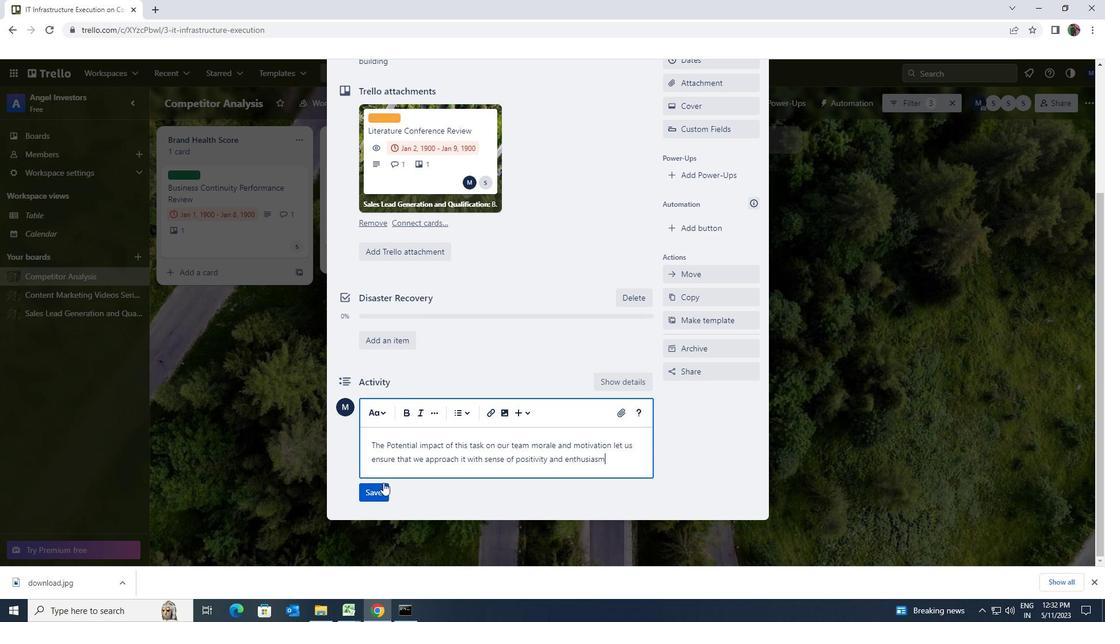 
Action: Mouse pressed left at (383, 487)
Screenshot: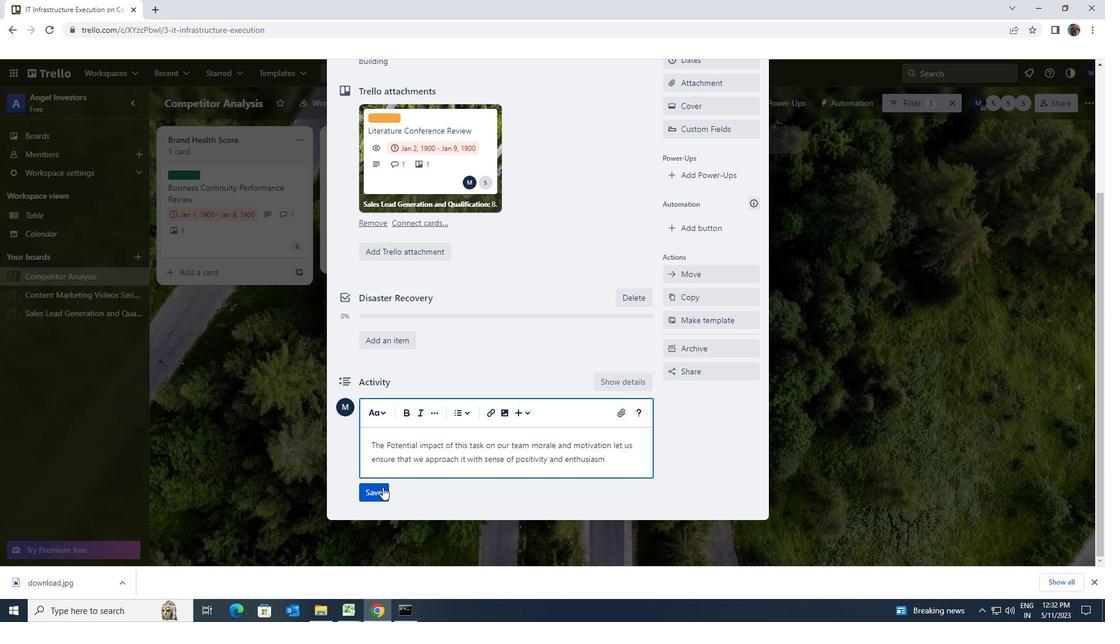 
Action: Mouse moved to (407, 472)
Screenshot: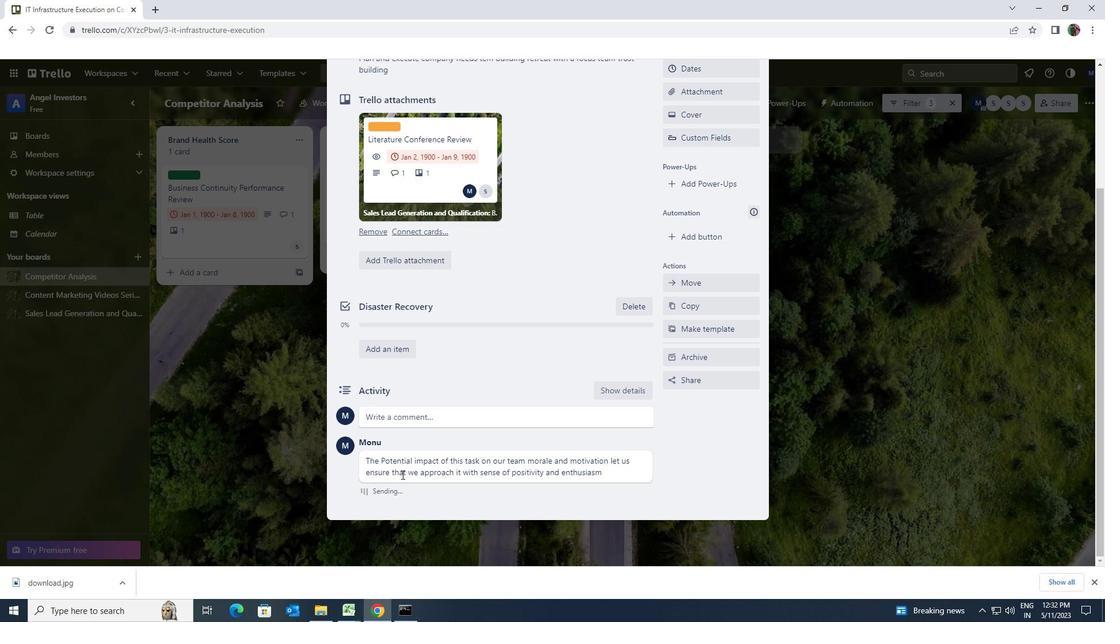 
Action: Mouse scrolled (407, 472) with delta (0, 0)
Screenshot: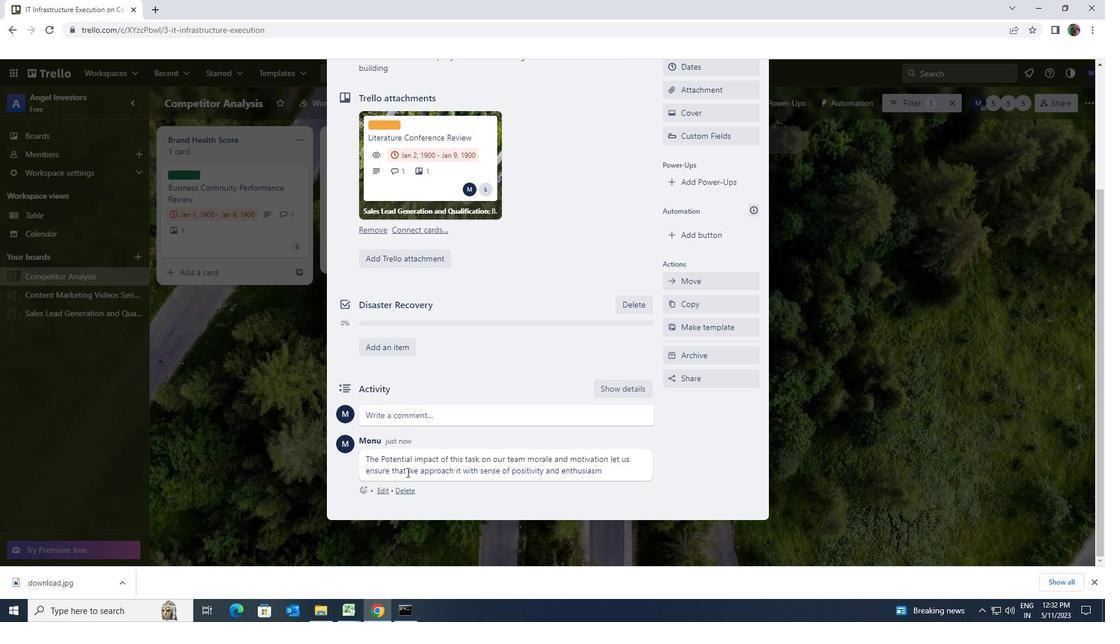 
Action: Mouse moved to (407, 472)
Screenshot: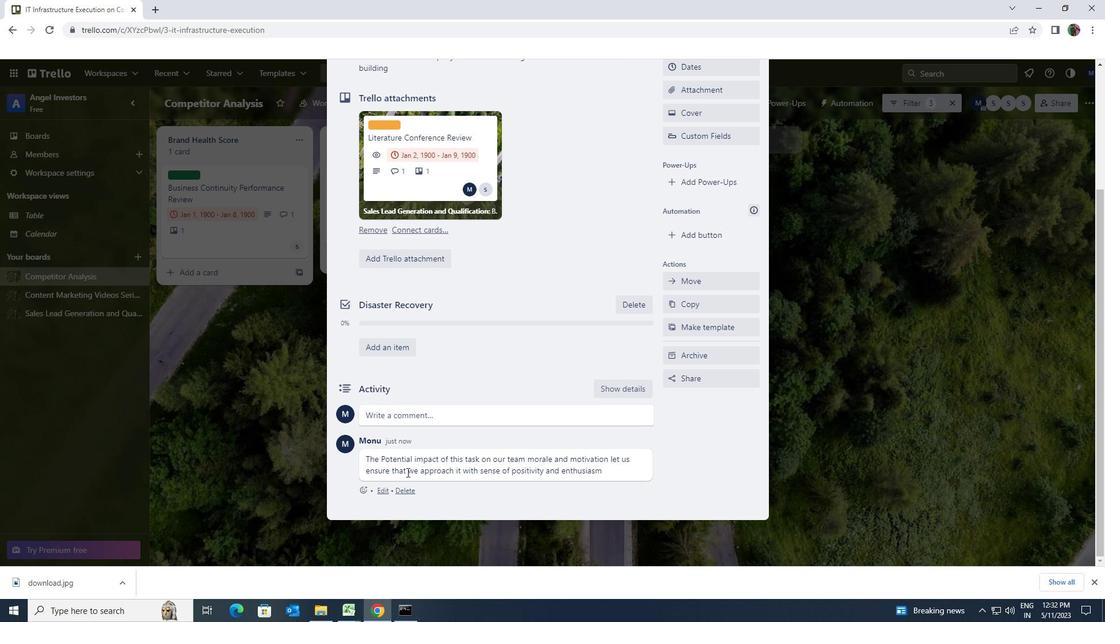 
Action: Mouse scrolled (407, 472) with delta (0, 0)
Screenshot: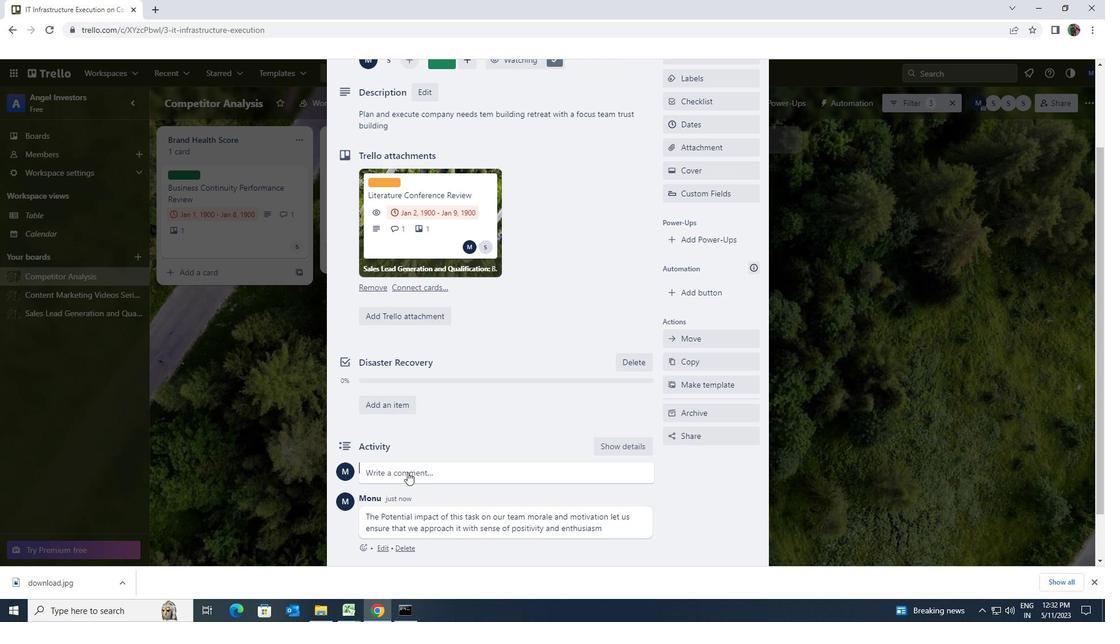 
Action: Mouse scrolled (407, 472) with delta (0, 0)
Screenshot: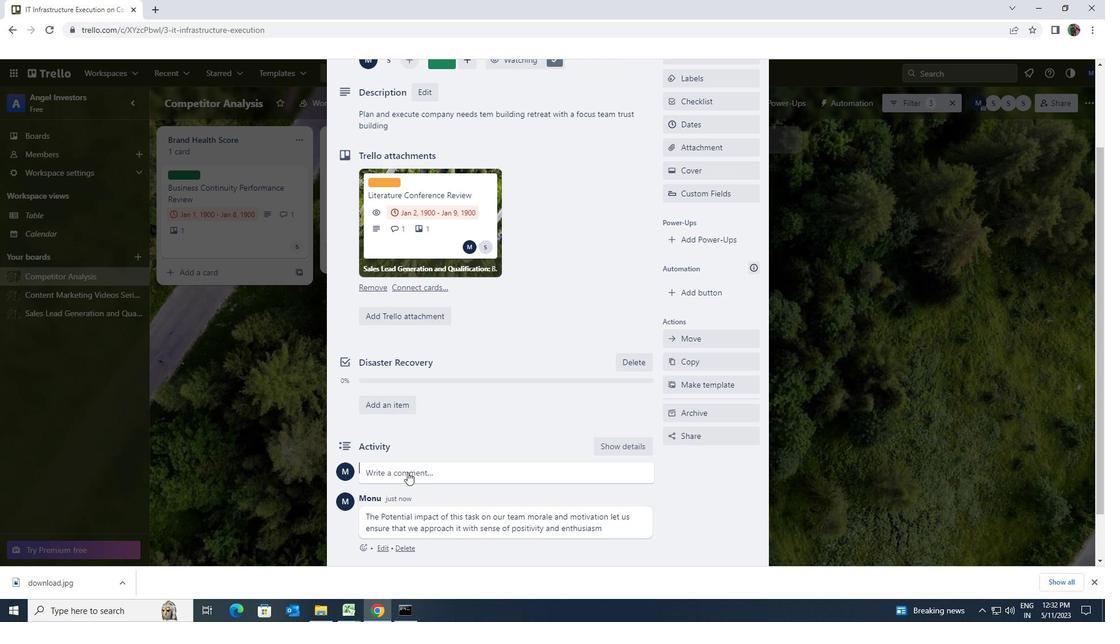 
Action: Mouse scrolled (407, 472) with delta (0, 0)
Screenshot: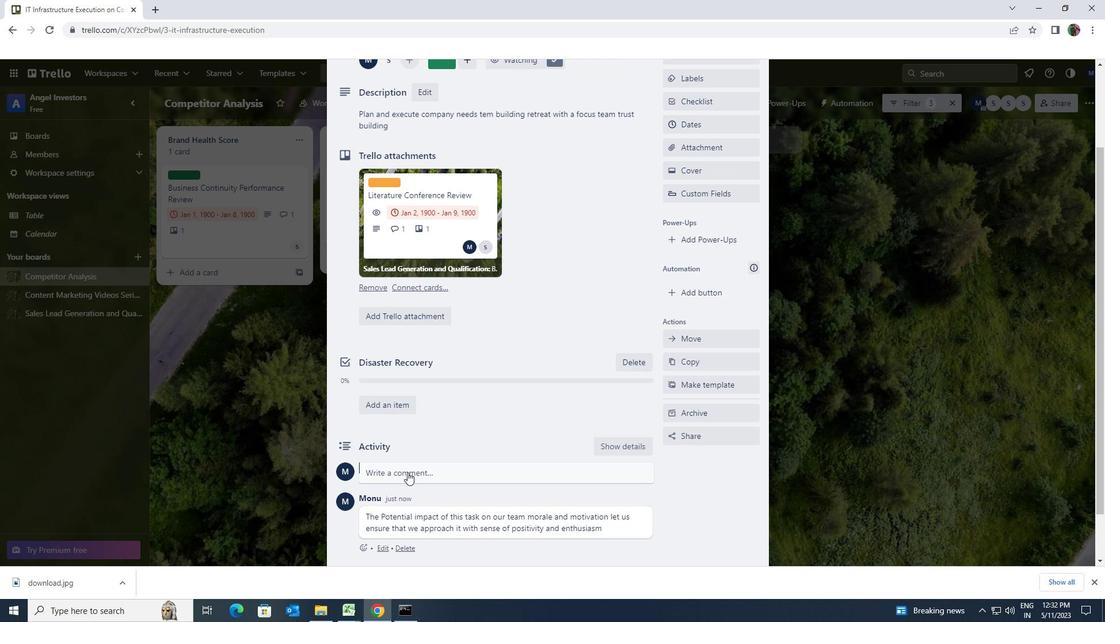 
Action: Mouse moved to (664, 228)
Screenshot: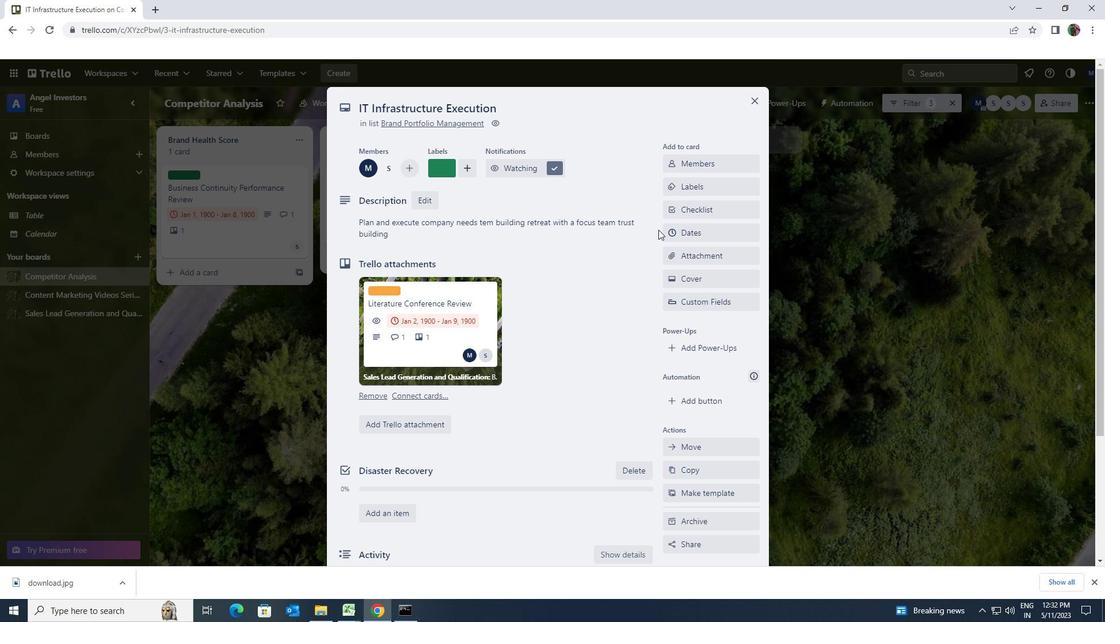 
Action: Mouse pressed left at (664, 228)
Screenshot: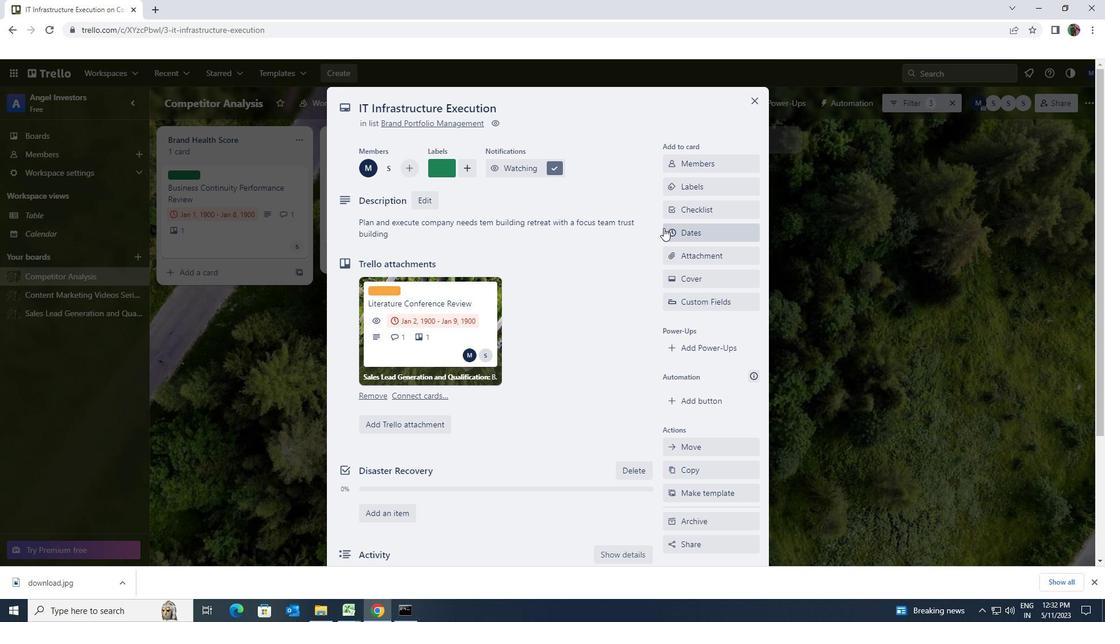 
Action: Mouse moved to (672, 309)
Screenshot: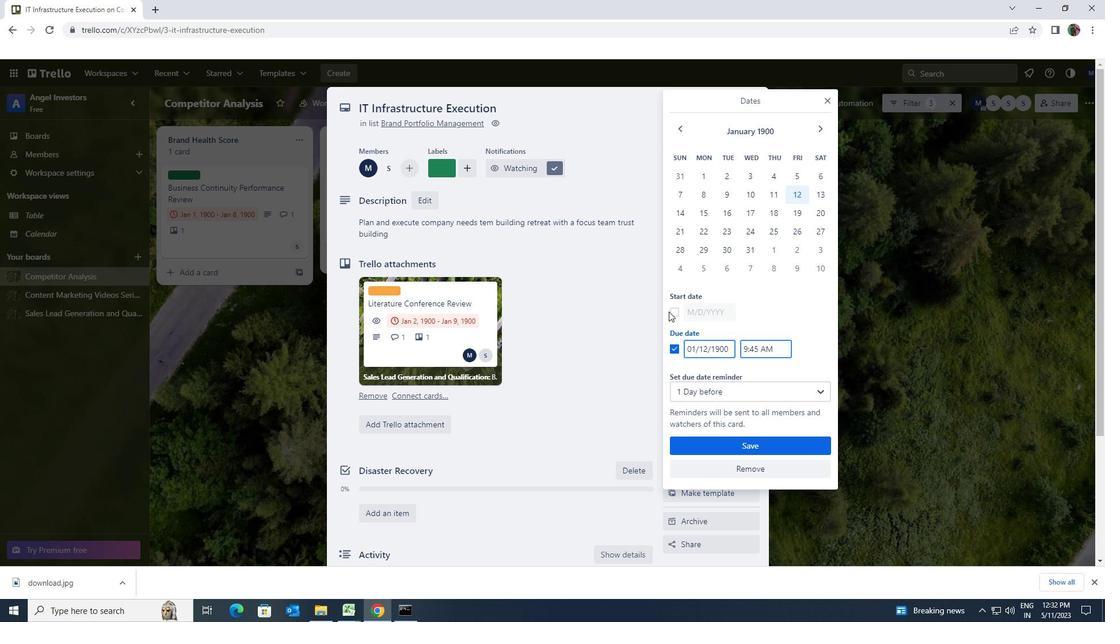 
Action: Mouse pressed left at (672, 309)
Screenshot: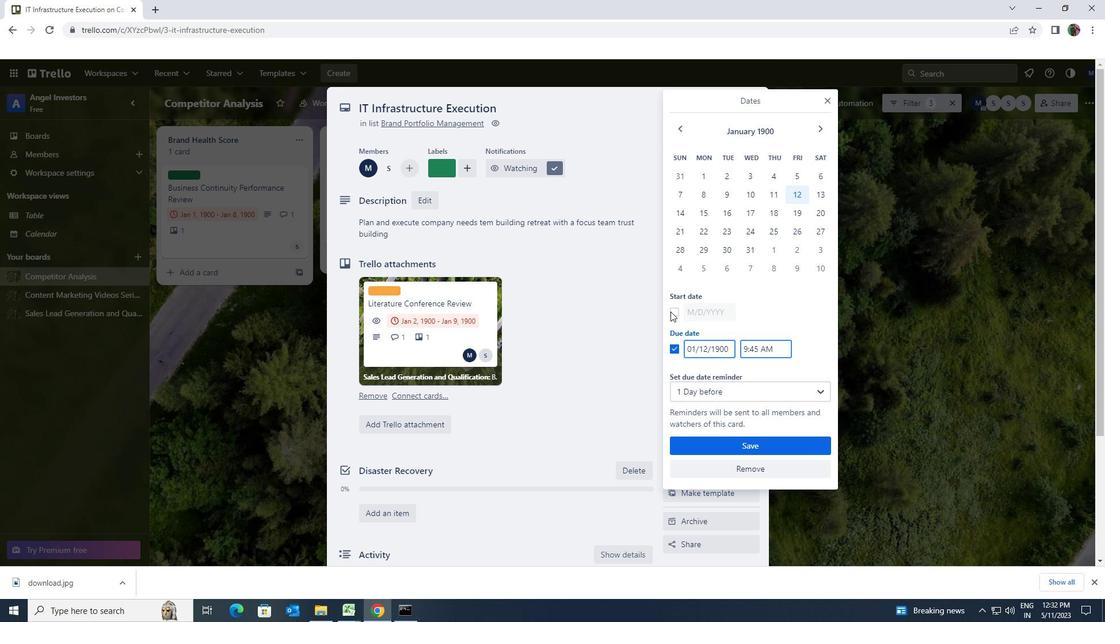 
Action: Mouse moved to (730, 309)
Screenshot: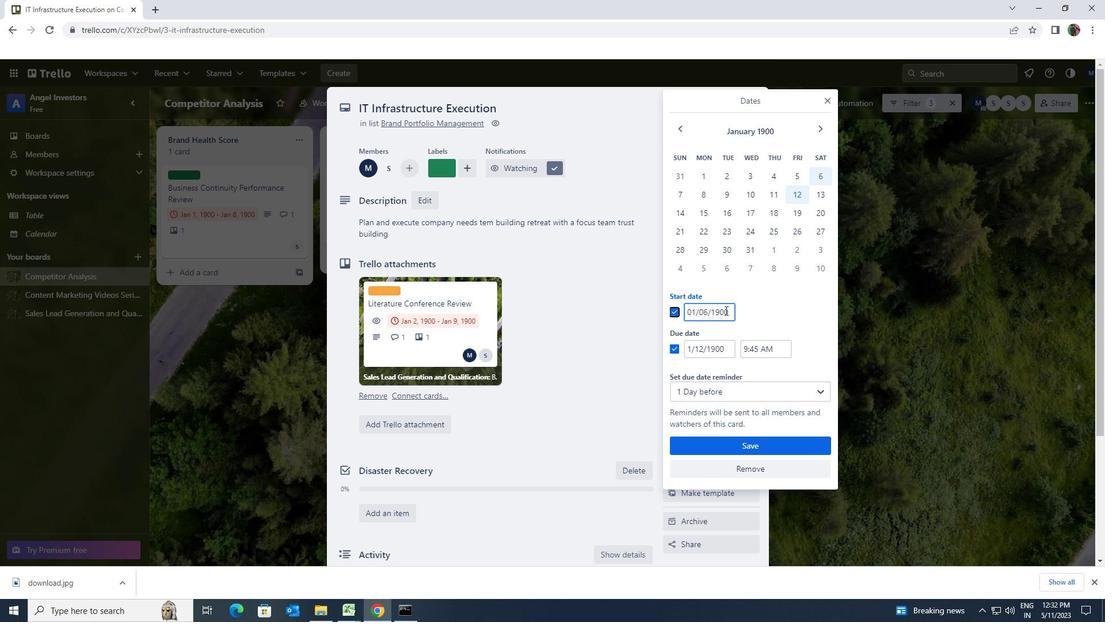 
Action: Mouse pressed left at (730, 309)
Screenshot: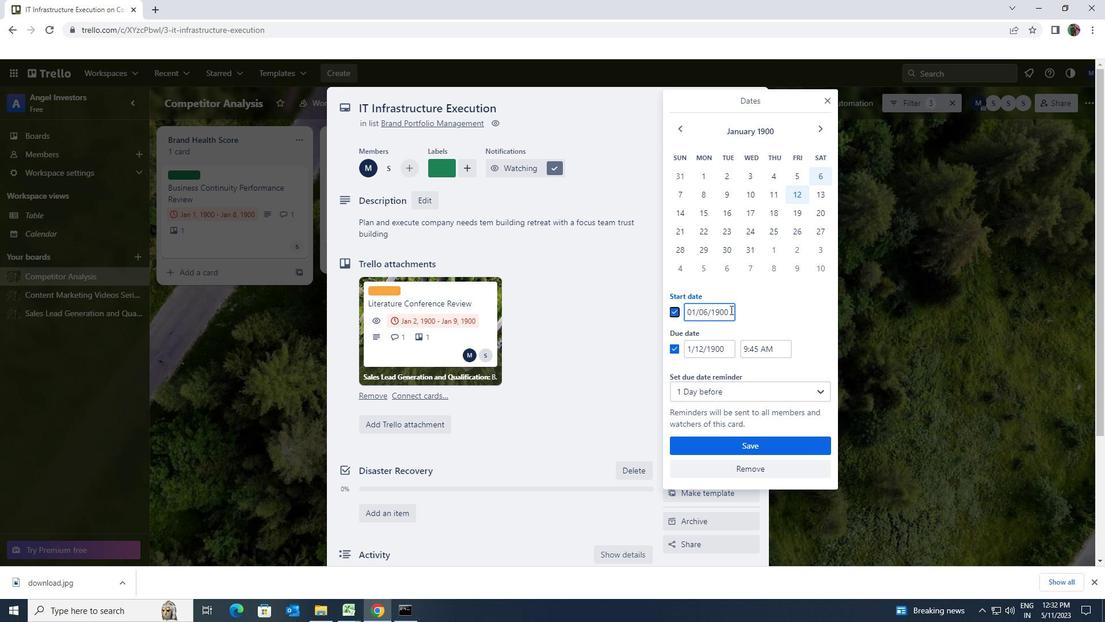 
Action: Mouse moved to (683, 311)
Screenshot: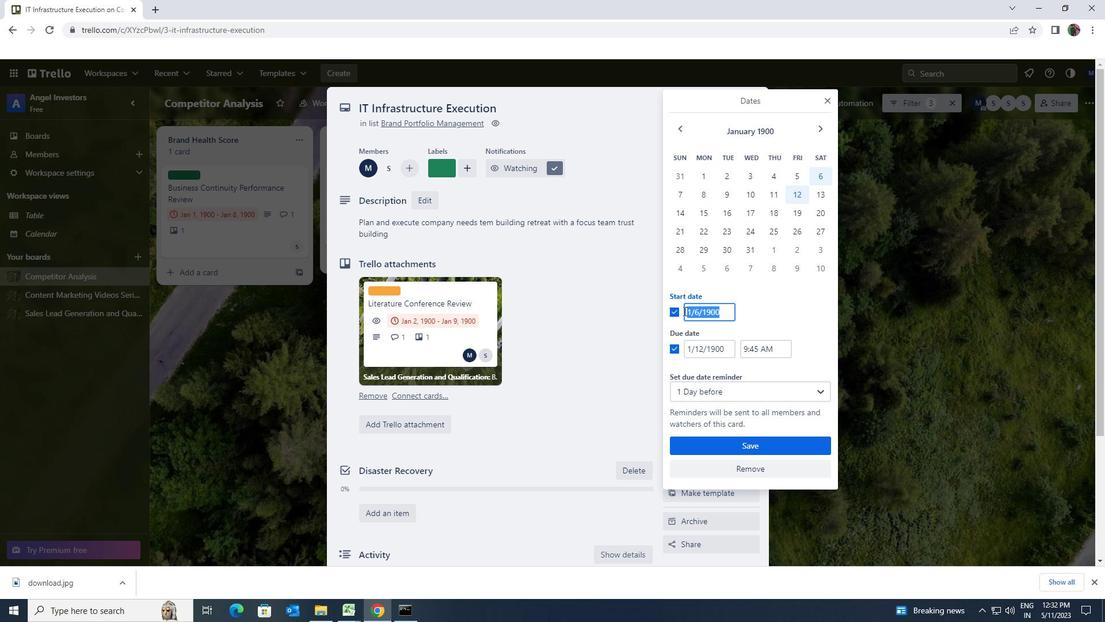 
Action: Key pressed 1/7/1900
Screenshot: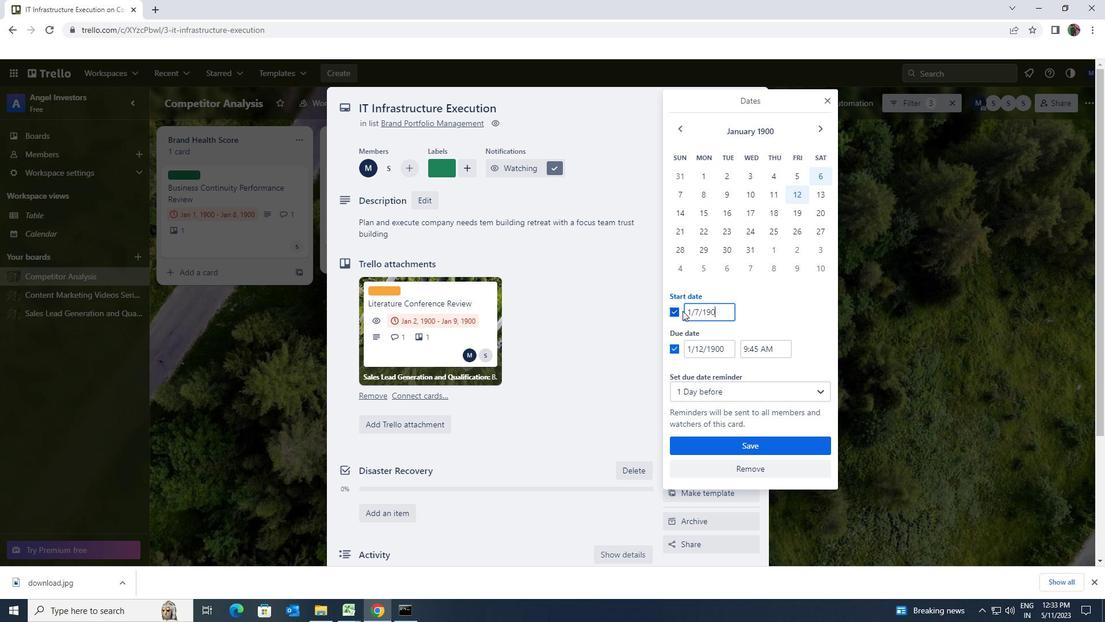
Action: Mouse moved to (732, 351)
Screenshot: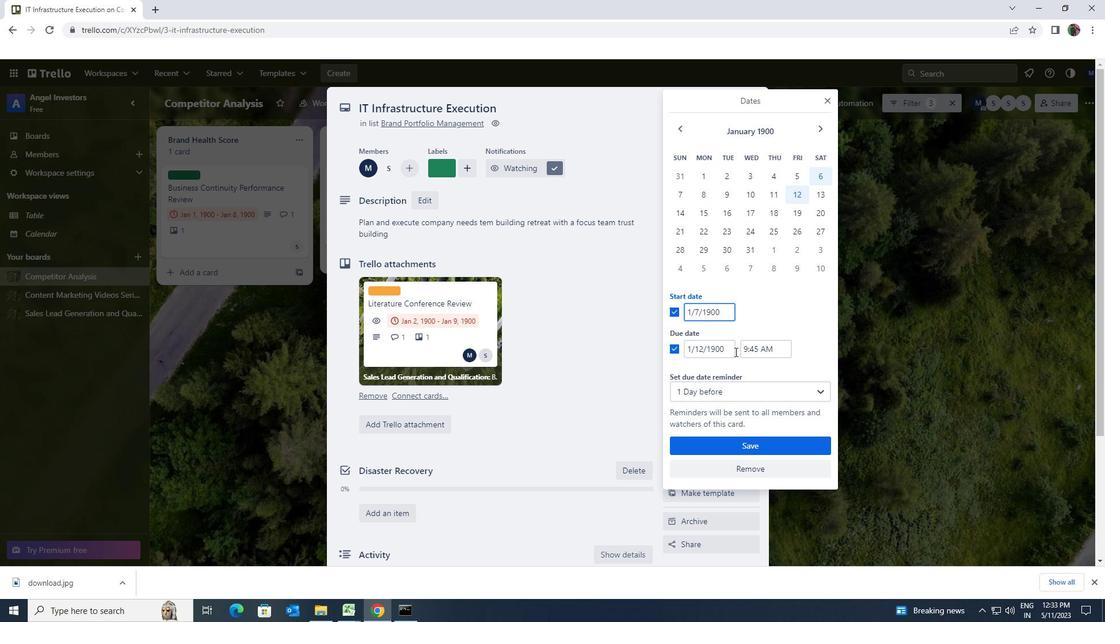 
Action: Mouse pressed left at (732, 351)
Screenshot: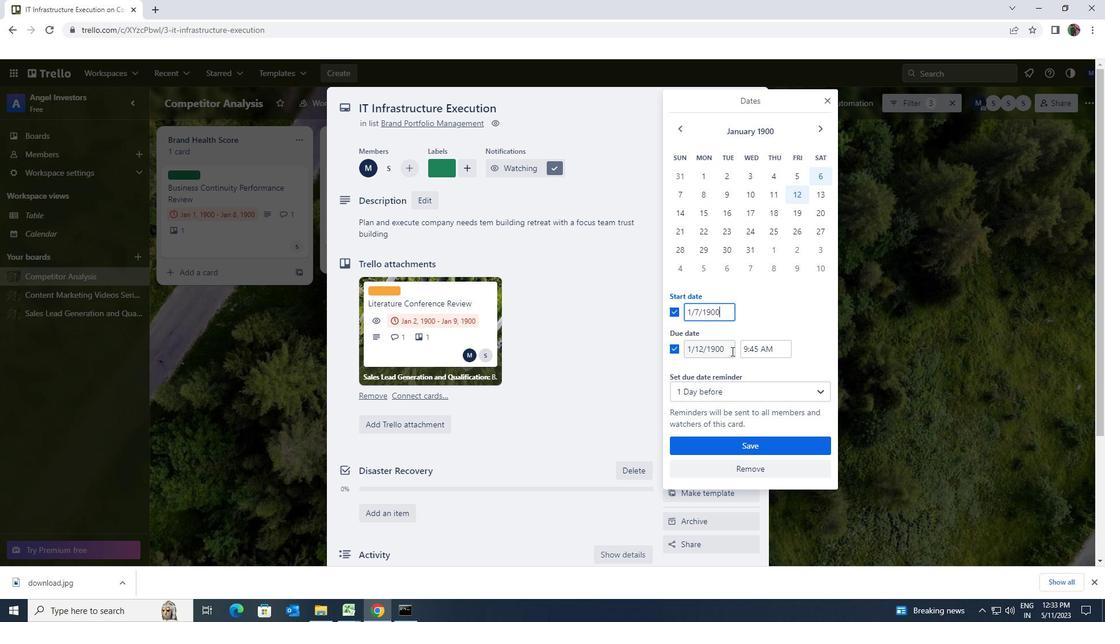 
Action: Mouse moved to (684, 351)
Screenshot: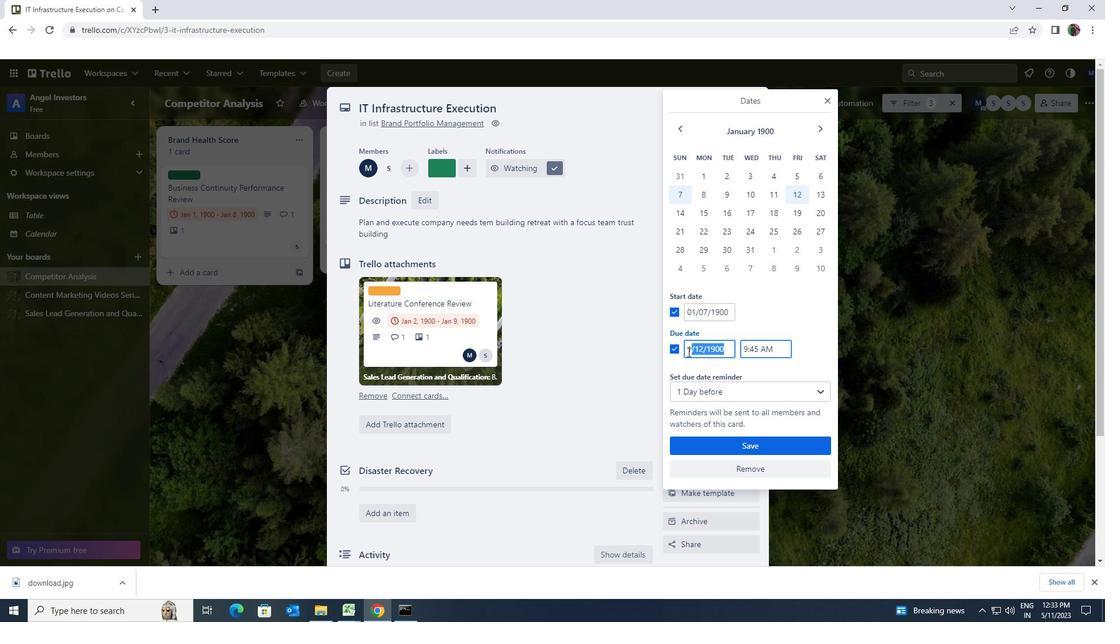 
Action: Key pressed 1/14/1900
Screenshot: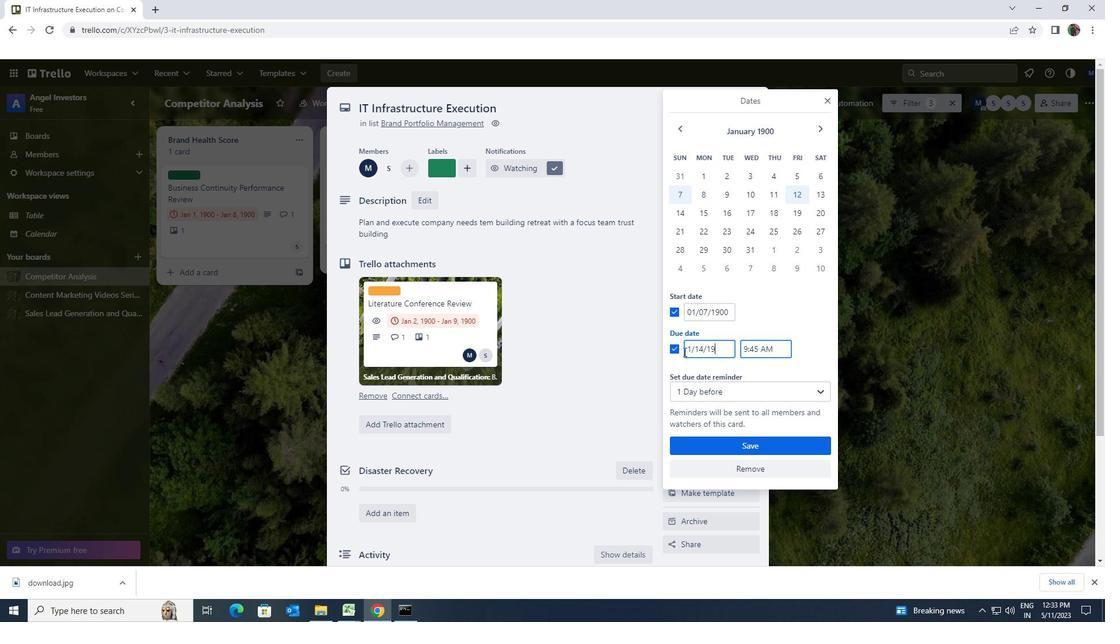 
Action: Mouse moved to (742, 451)
Screenshot: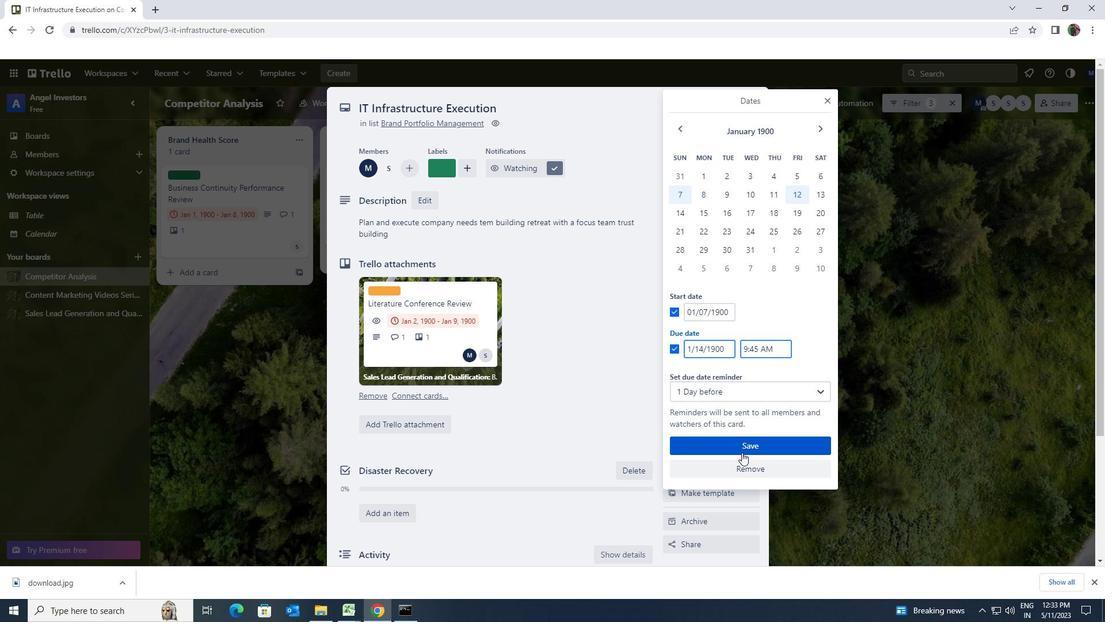 
Action: Mouse pressed left at (742, 451)
Screenshot: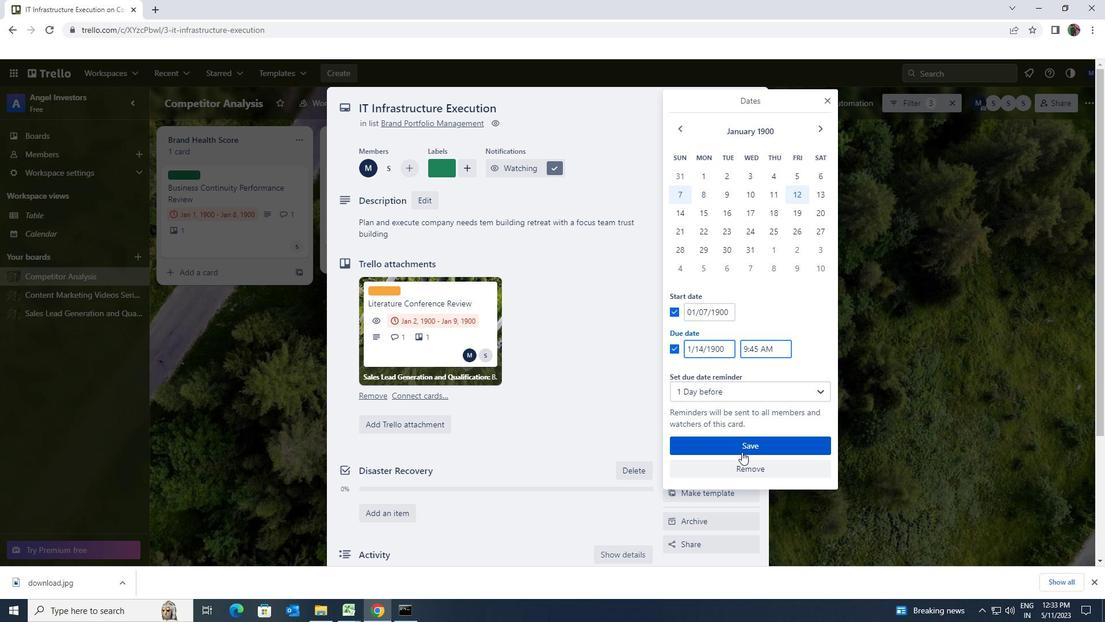 
Action: Mouse moved to (742, 451)
Screenshot: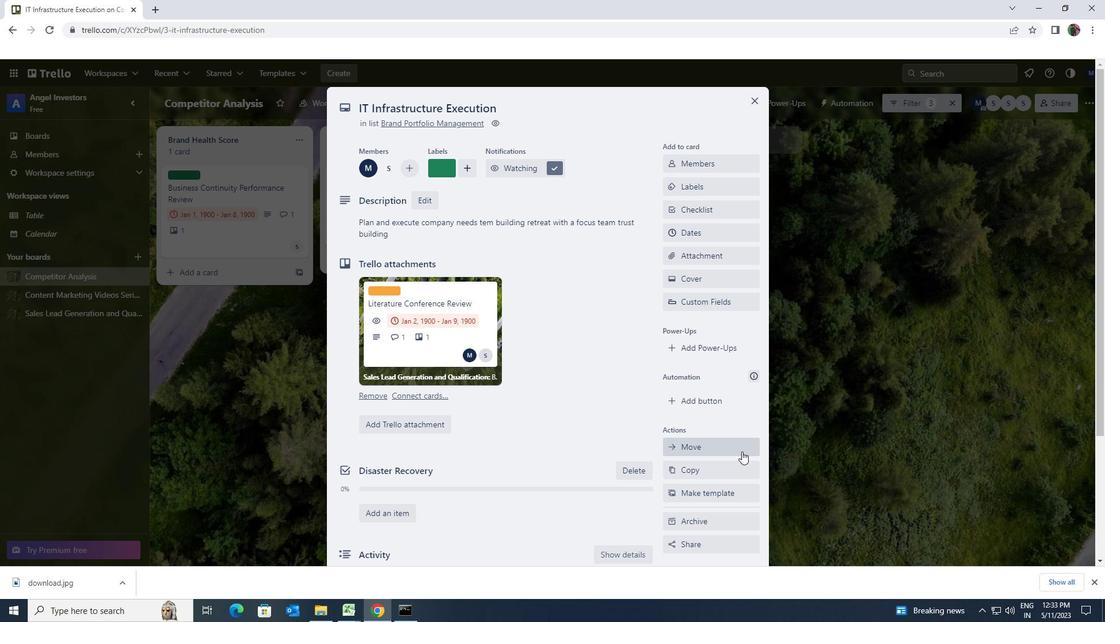 
